 Task: Look for space in Dubno, Ukraine from 24th August, 2023 to 10th September, 2023 for 6 adults, 2 children in price range Rs.12000 to Rs.15000. Place can be entire place or shared room with 6 bedrooms having 6 beds and 6 bathrooms. Property type can be house, flat, guest house. Amenities needed are: wifi, TV, free parkinig on premises, gym, breakfast. Booking option can be shelf check-in. Required host language is English.
Action: Mouse moved to (449, 109)
Screenshot: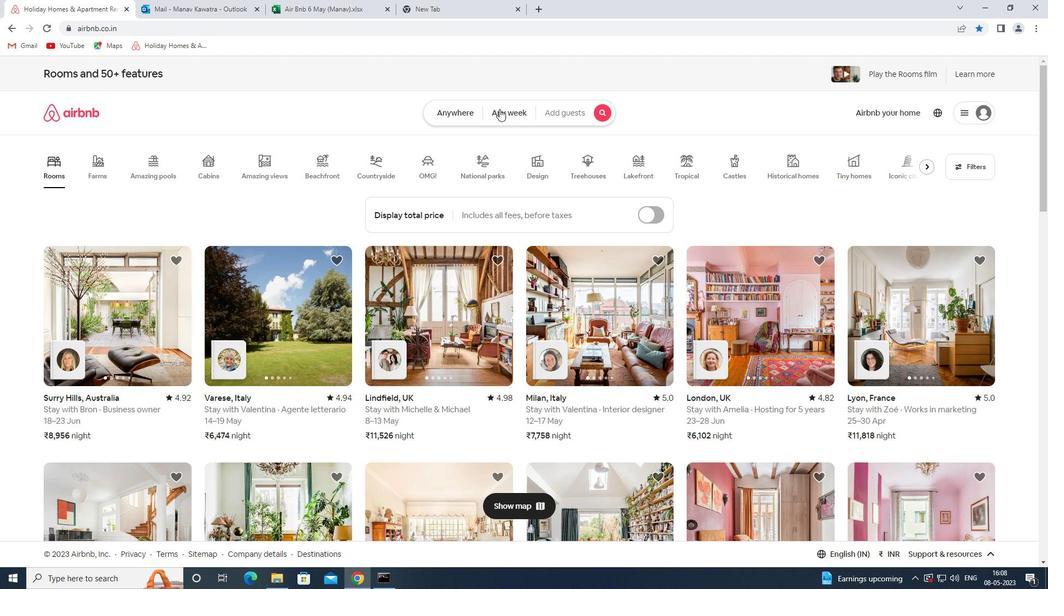
Action: Mouse pressed left at (449, 109)
Screenshot: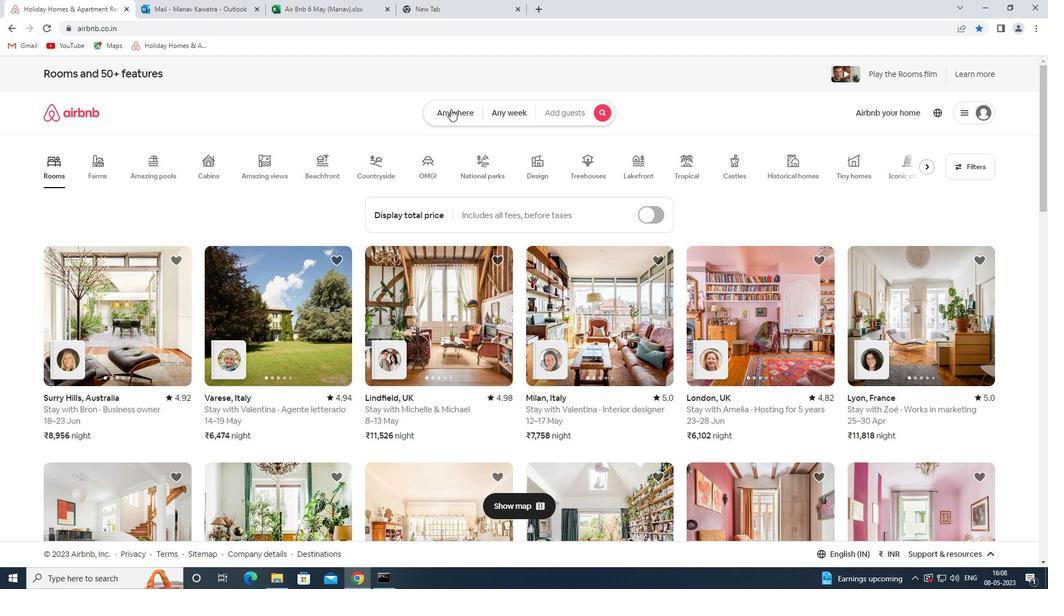 
Action: Mouse moved to (387, 165)
Screenshot: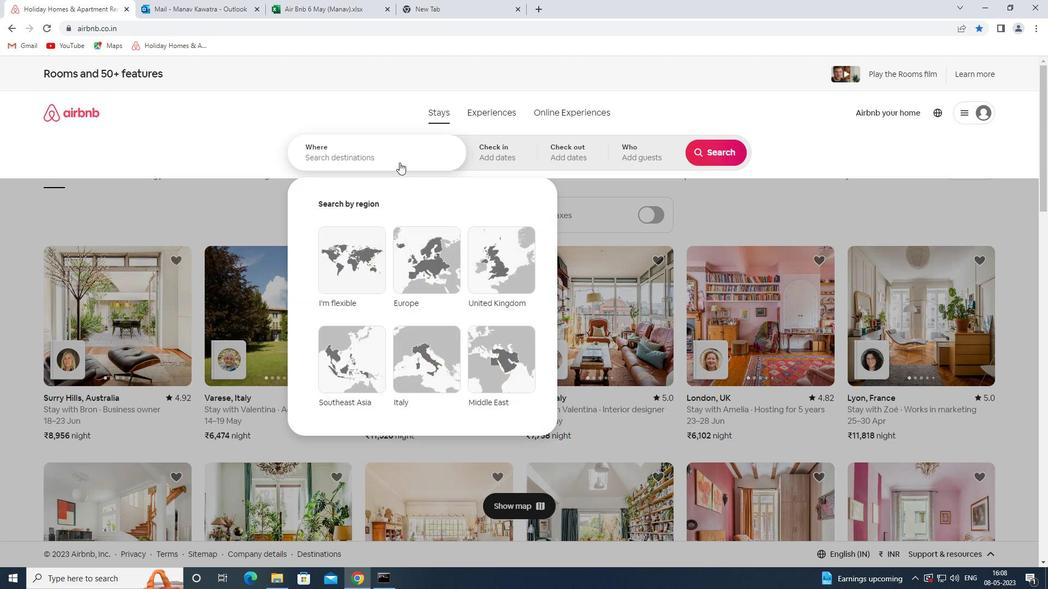
Action: Mouse pressed left at (387, 165)
Screenshot: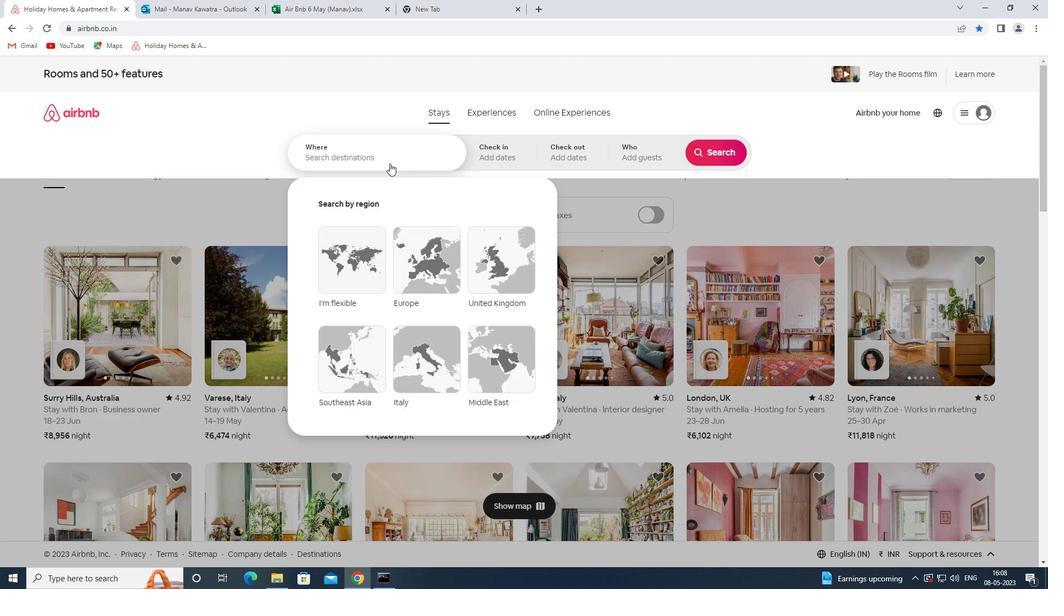 
Action: Mouse moved to (391, 158)
Screenshot: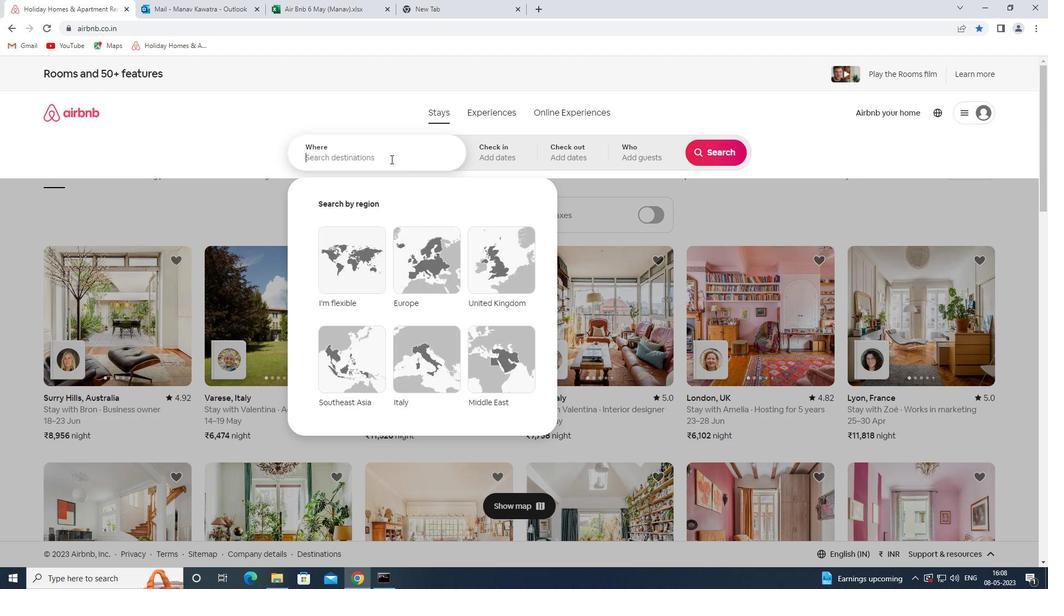 
Action: Mouse pressed left at (391, 158)
Screenshot: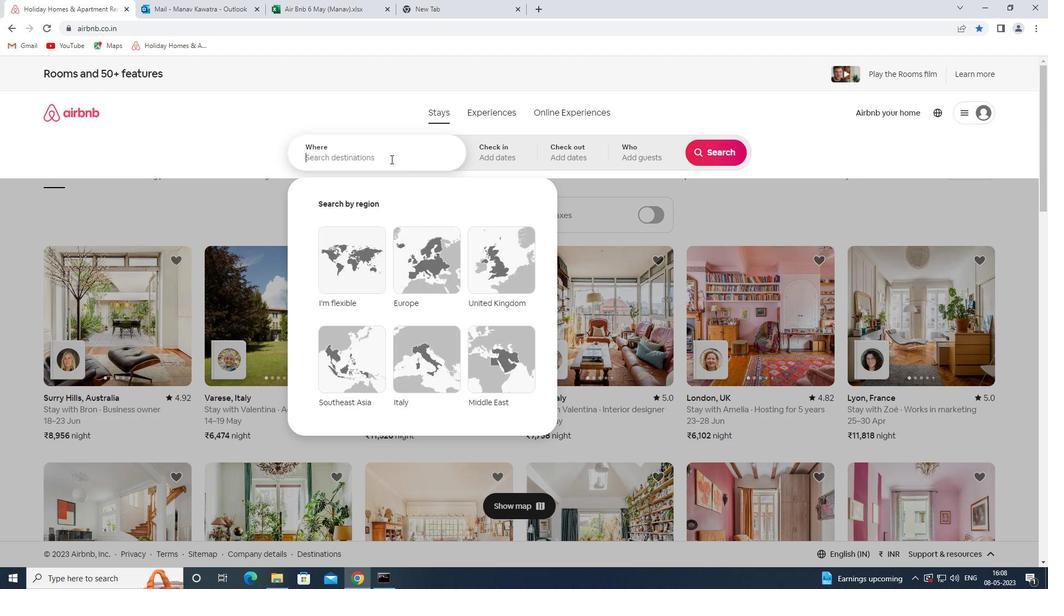 
Action: Key pressed <Key.shift><Key.shift><Key.shift><Key.shift><Key.shift><Key.shift><Key.shift><Key.shift><Key.shift><Key.shift><Key.shift><Key.shift><Key.shift><Key.shift><Key.shift><Key.shift><Key.shift><Key.shift><Key.shift><Key.shift>DUBNO<Key.space><Key.shift><Key.shift><Key.shift><Key.shift><Key.shift><Key.shift><Key.shift><Key.shift><Key.shift><Key.shift><Key.shift><Key.shift><Key.shift><Key.shift><Key.shift><Key.shift><Key.shift><Key.shift><Key.shift><Key.shift><Key.shift>URKRAINE<Key.space><Key.enter>
Screenshot: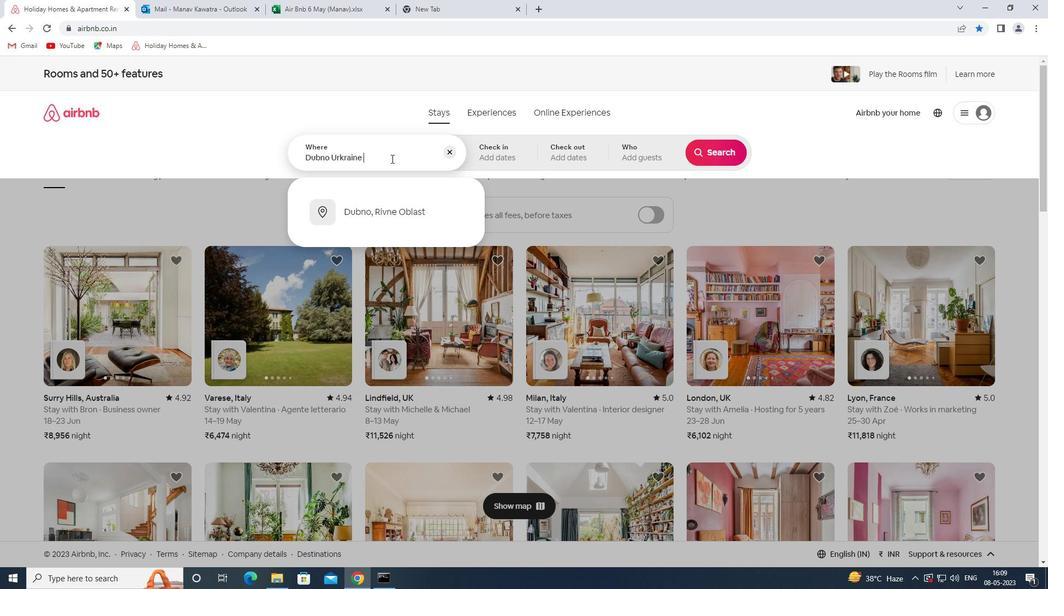 
Action: Mouse moved to (709, 239)
Screenshot: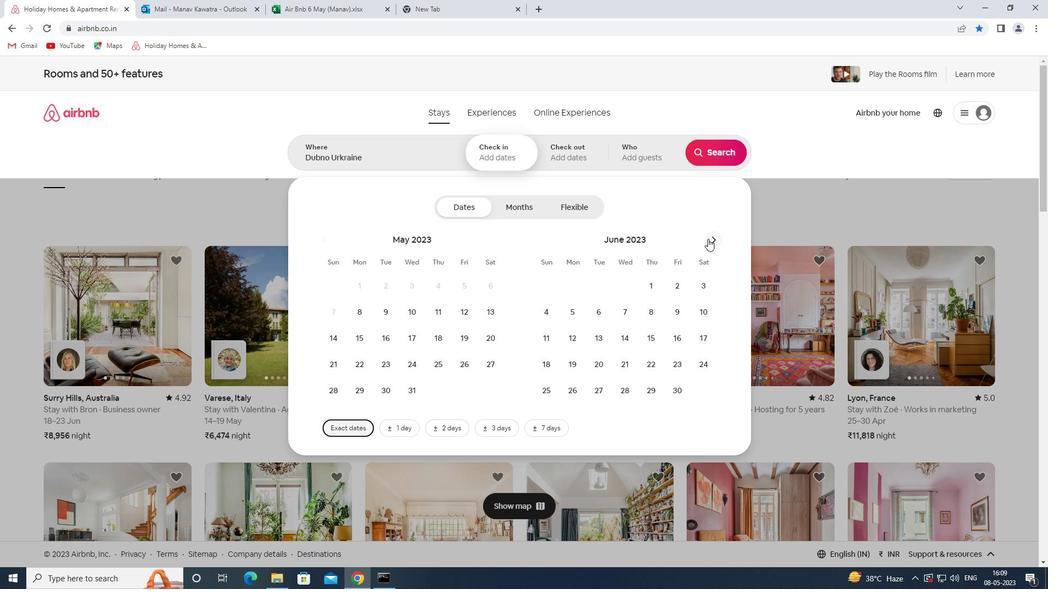 
Action: Mouse pressed left at (709, 239)
Screenshot: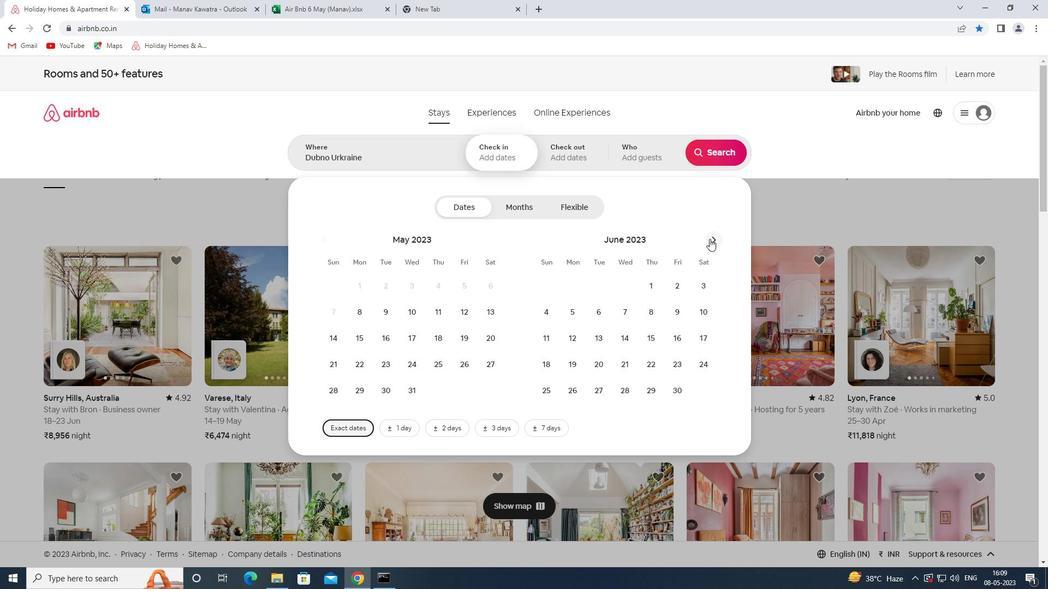 
Action: Mouse pressed left at (709, 239)
Screenshot: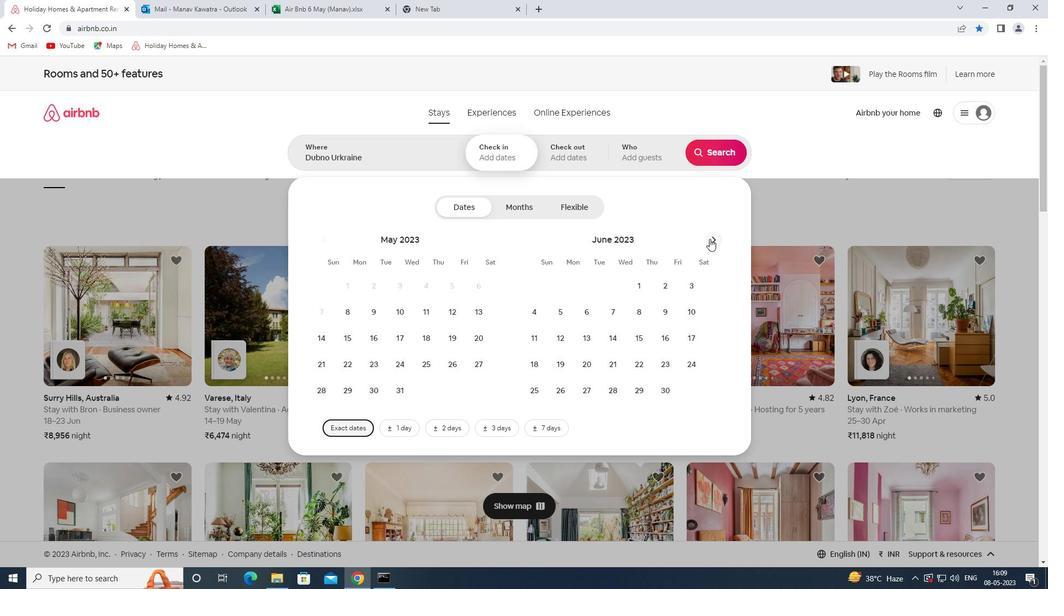 
Action: Mouse pressed left at (709, 239)
Screenshot: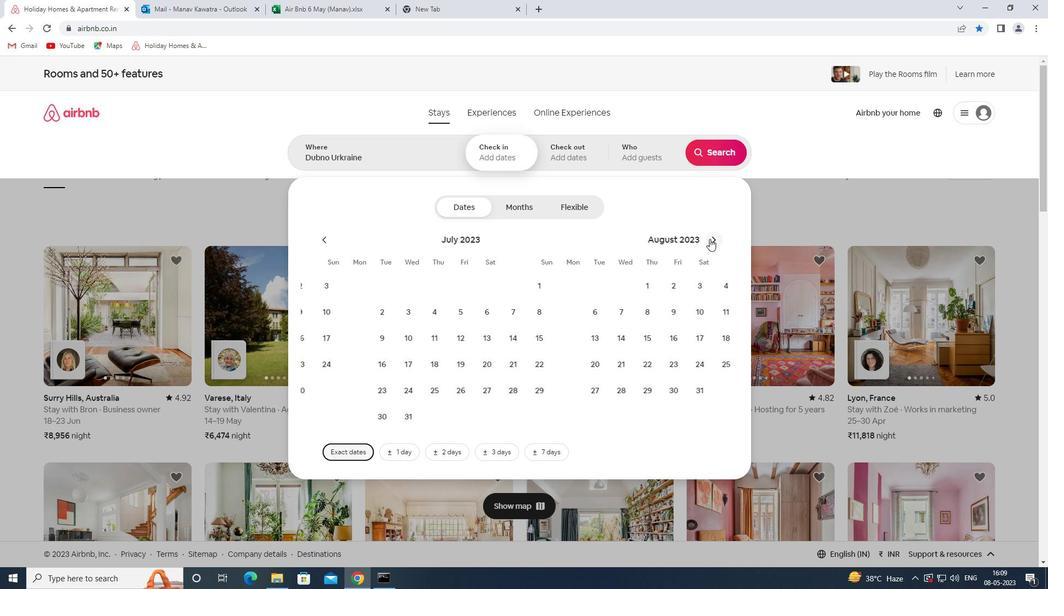 
Action: Mouse moved to (440, 364)
Screenshot: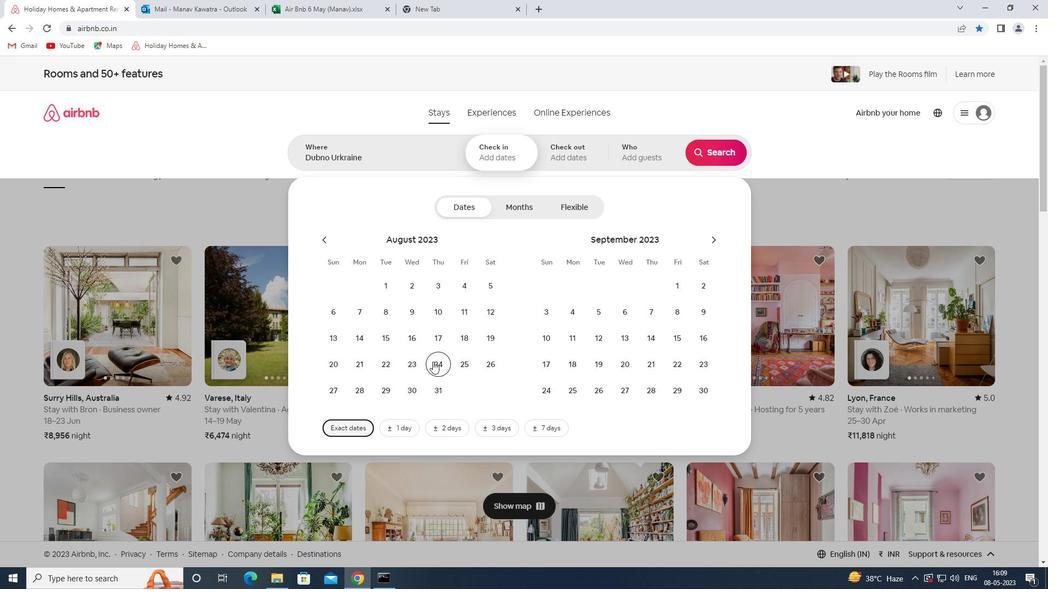 
Action: Mouse pressed left at (440, 364)
Screenshot: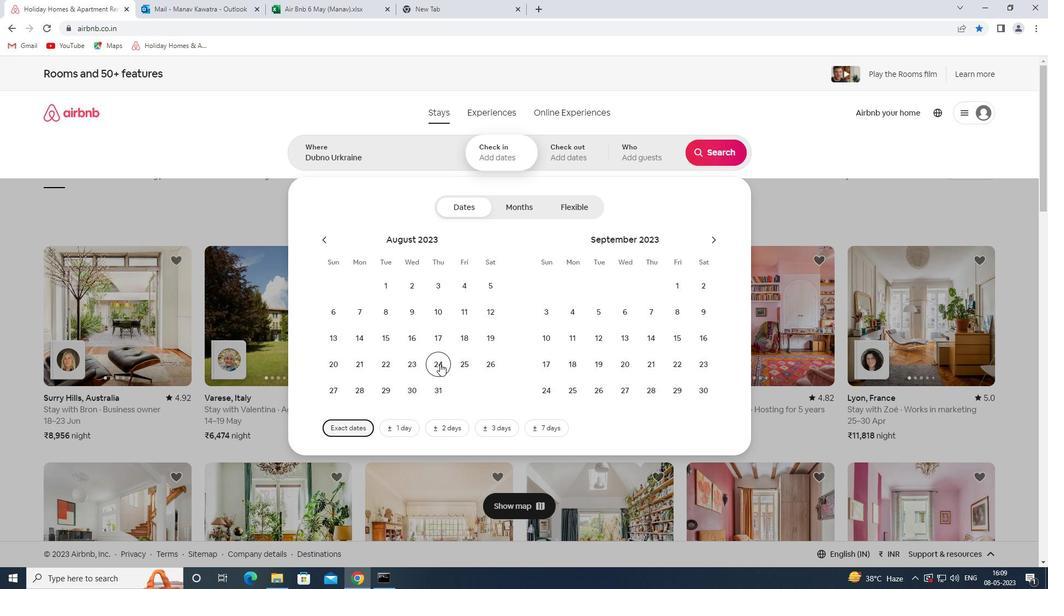 
Action: Mouse moved to (546, 342)
Screenshot: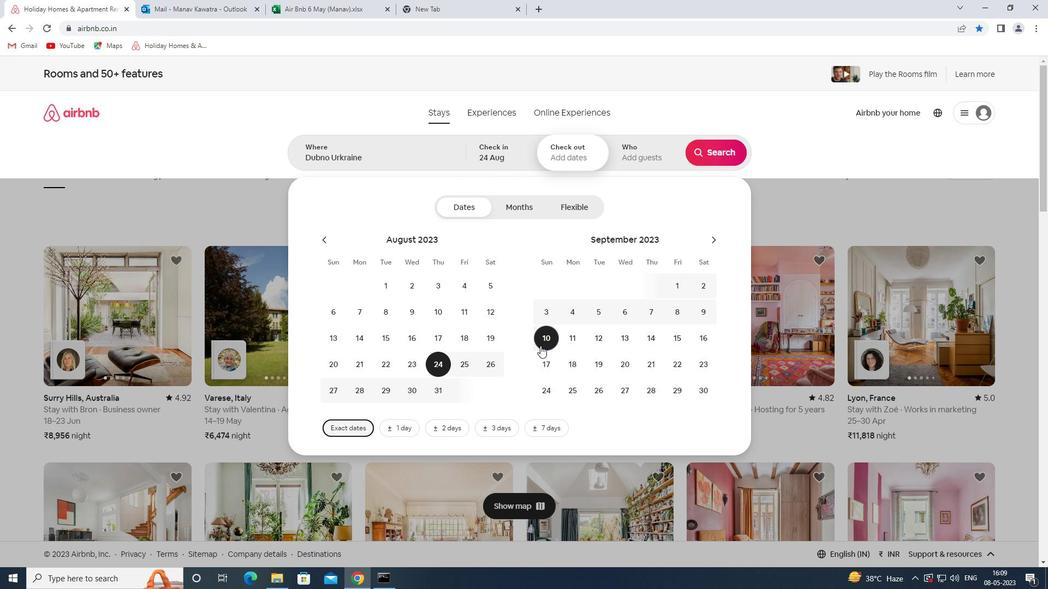 
Action: Mouse pressed left at (546, 342)
Screenshot: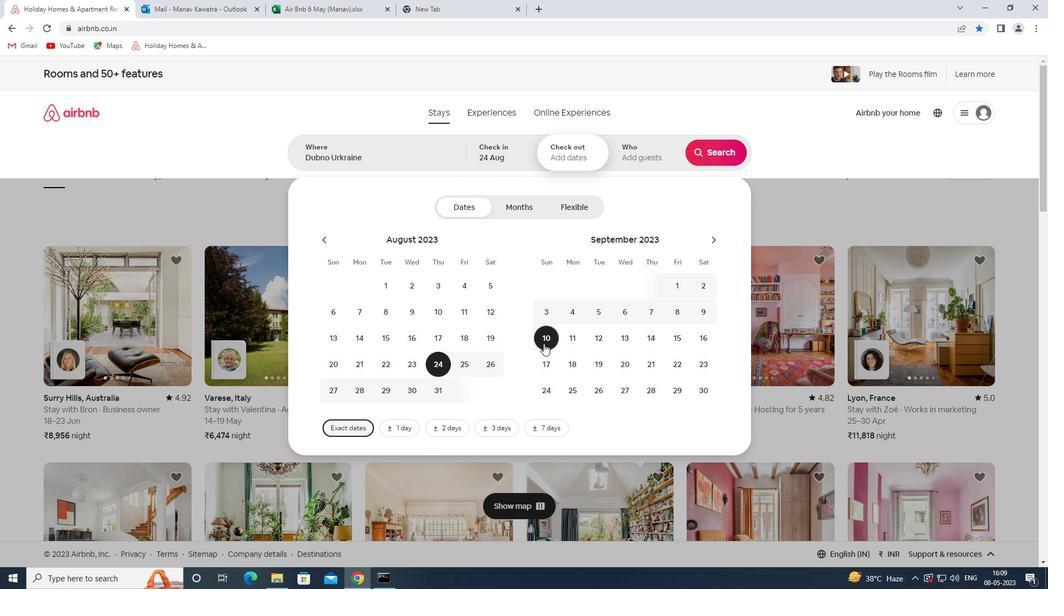 
Action: Mouse moved to (651, 170)
Screenshot: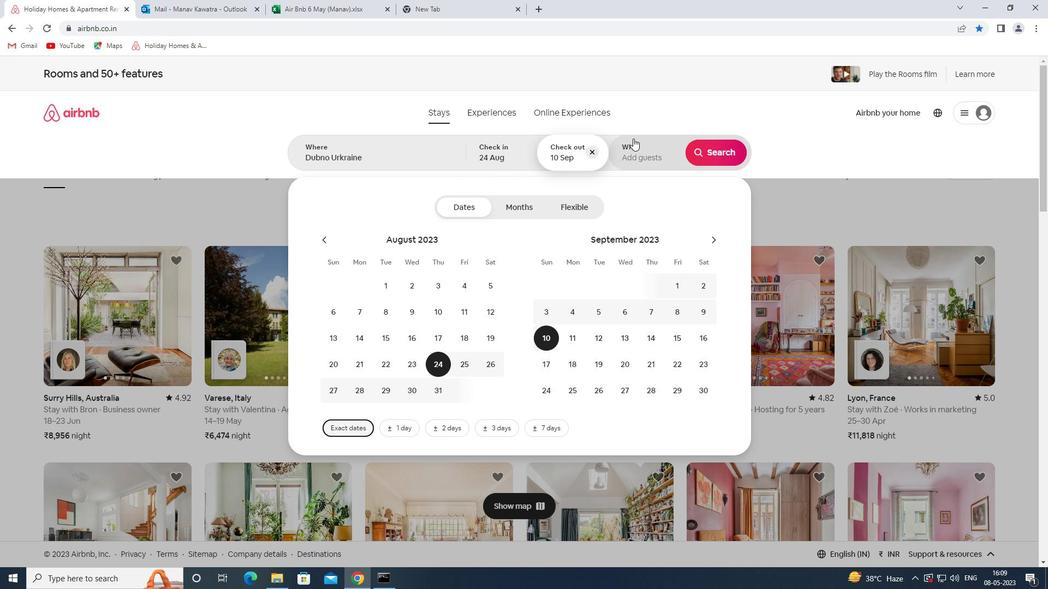 
Action: Mouse pressed left at (651, 170)
Screenshot: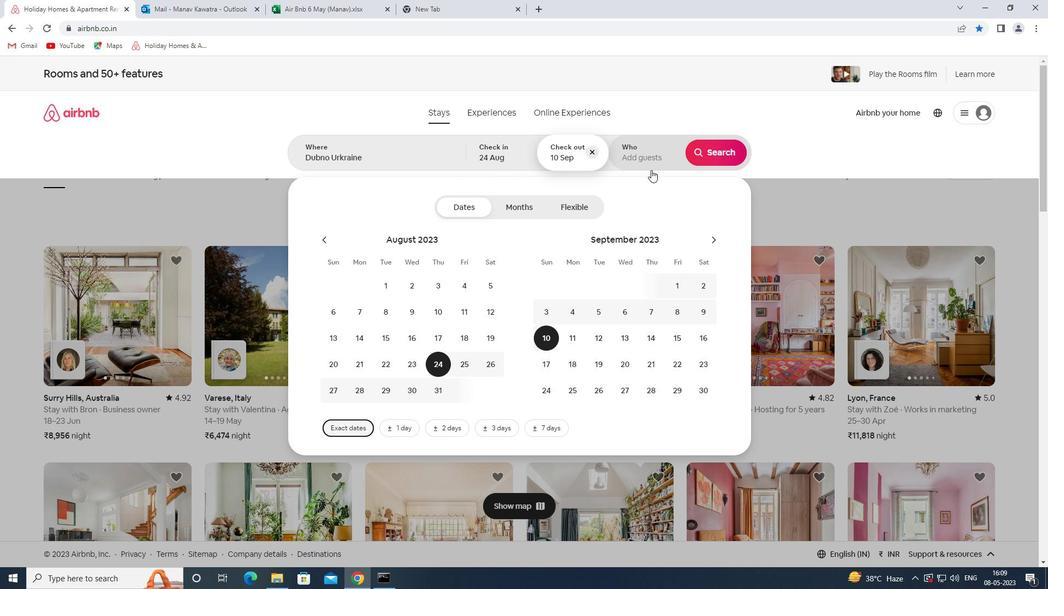 
Action: Mouse moved to (650, 164)
Screenshot: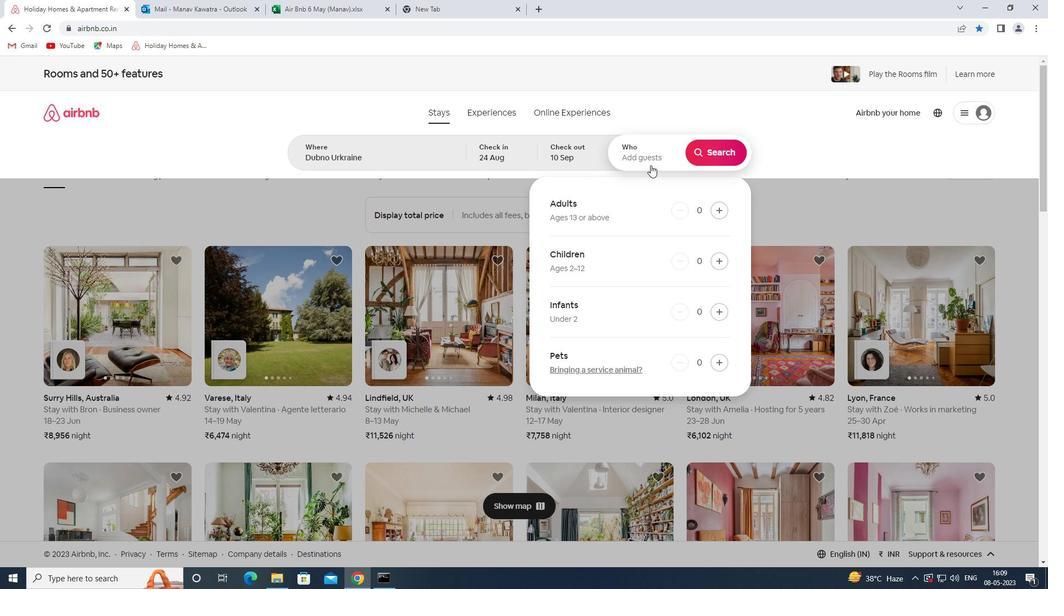 
Action: Mouse pressed left at (650, 164)
Screenshot: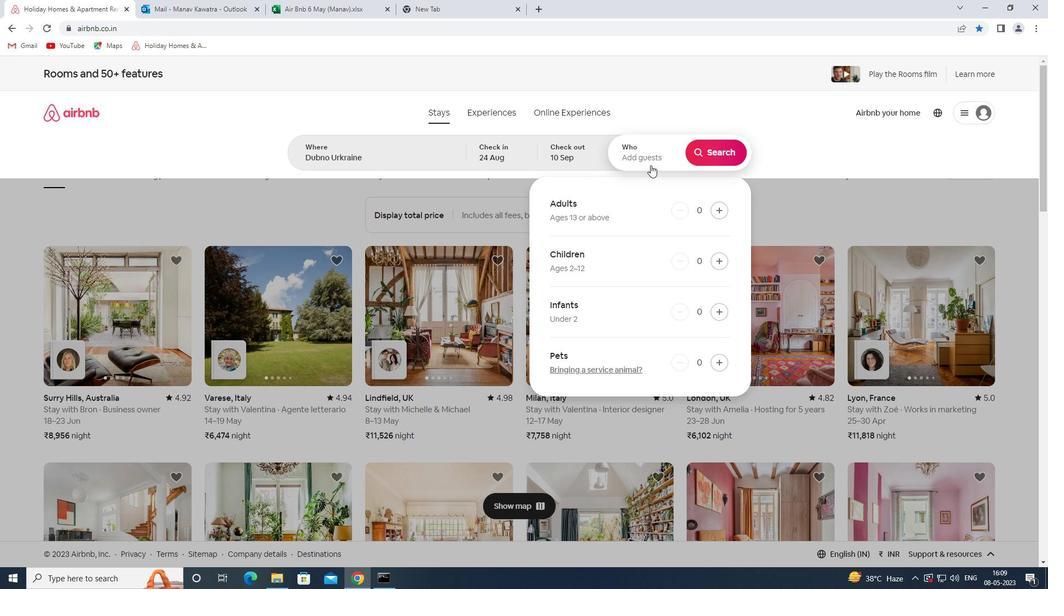 
Action: Mouse pressed left at (650, 164)
Screenshot: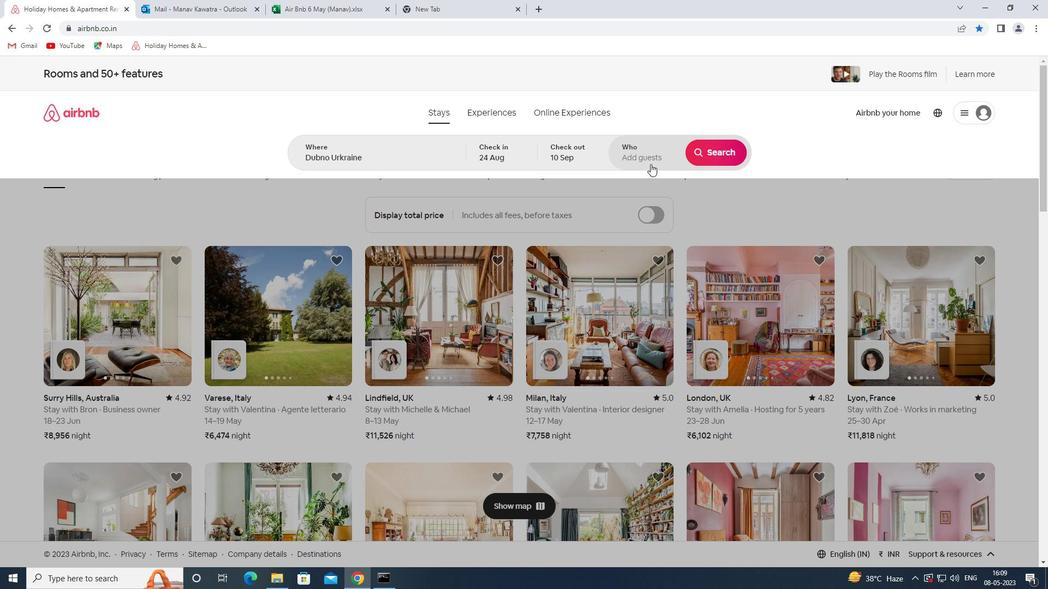 
Action: Mouse moved to (722, 212)
Screenshot: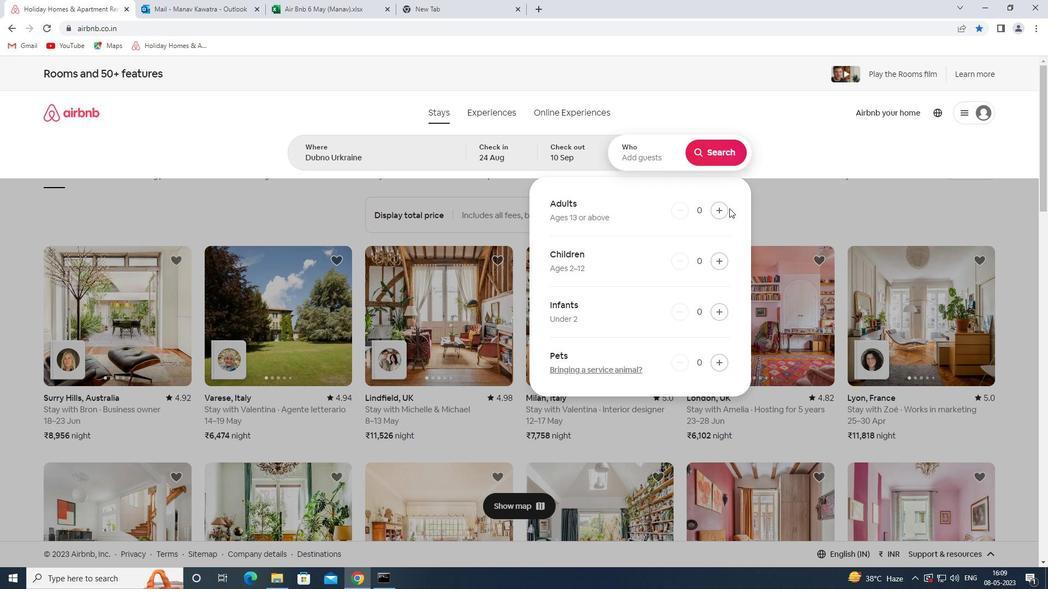 
Action: Mouse pressed left at (722, 212)
Screenshot: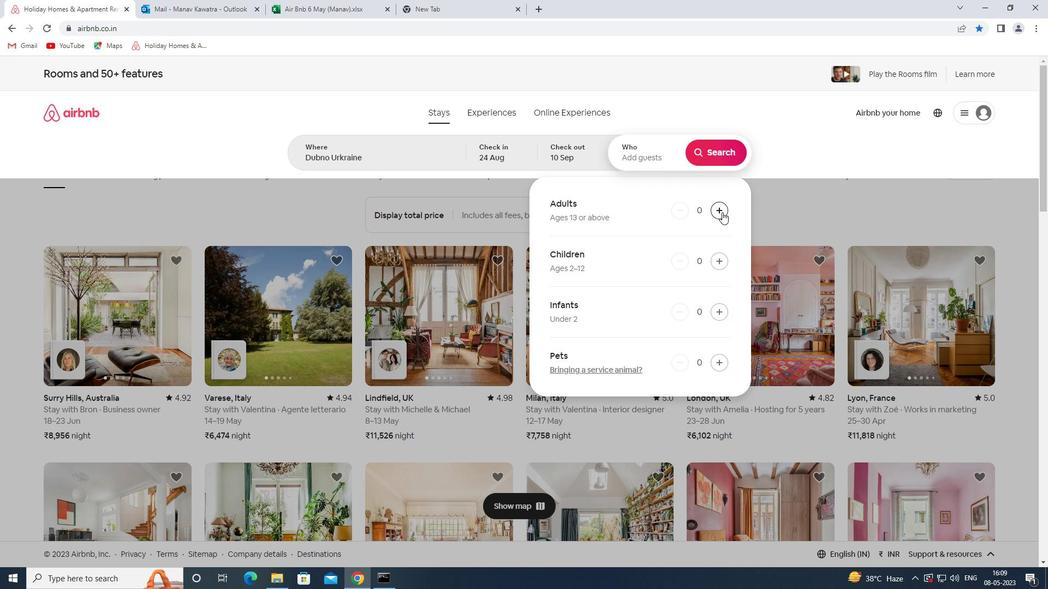 
Action: Mouse pressed left at (722, 212)
Screenshot: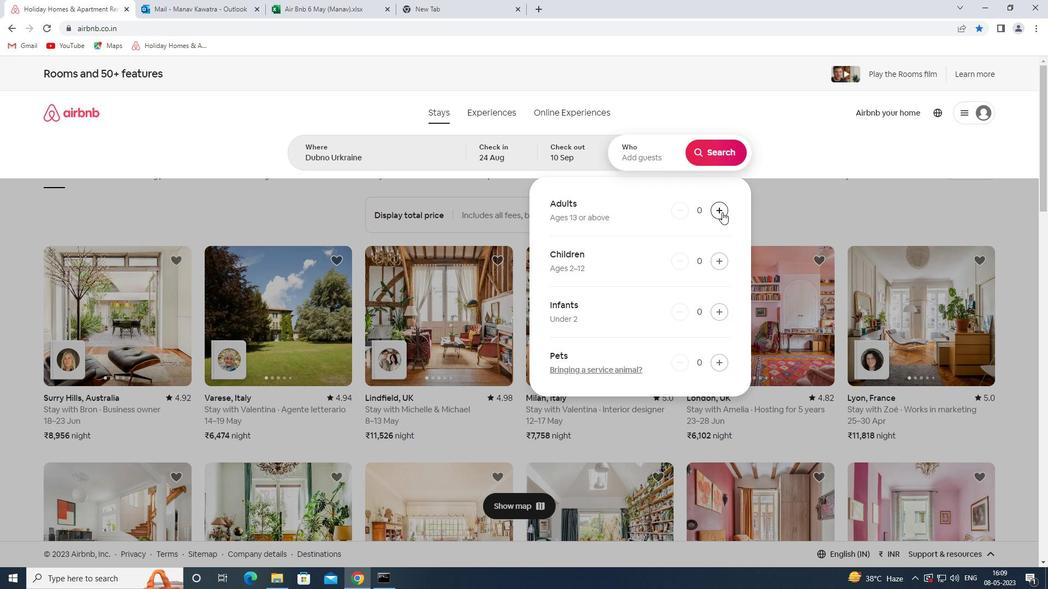 
Action: Mouse pressed left at (722, 212)
Screenshot: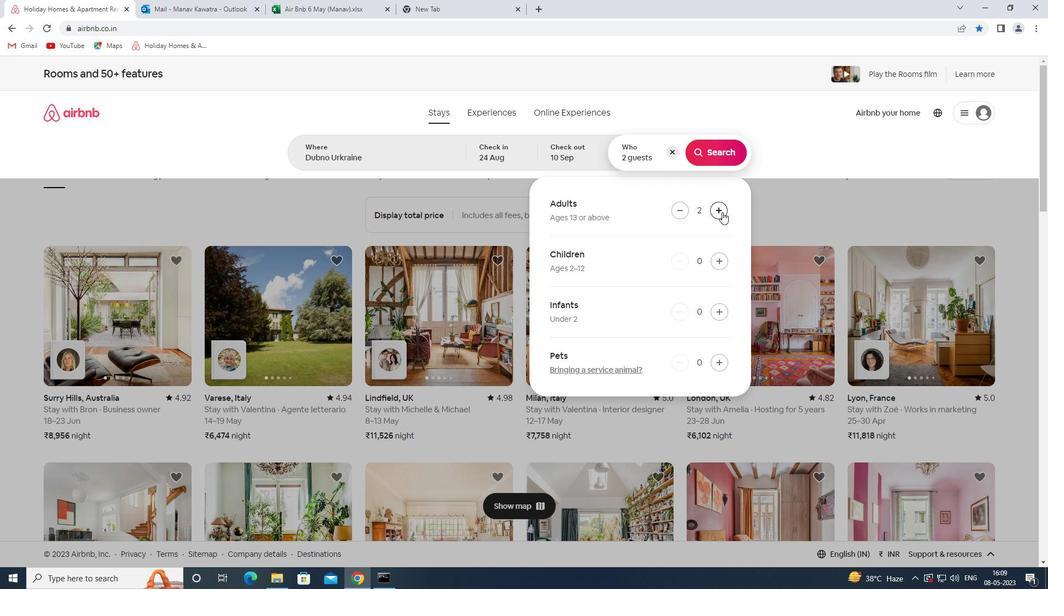 
Action: Mouse pressed left at (722, 212)
Screenshot: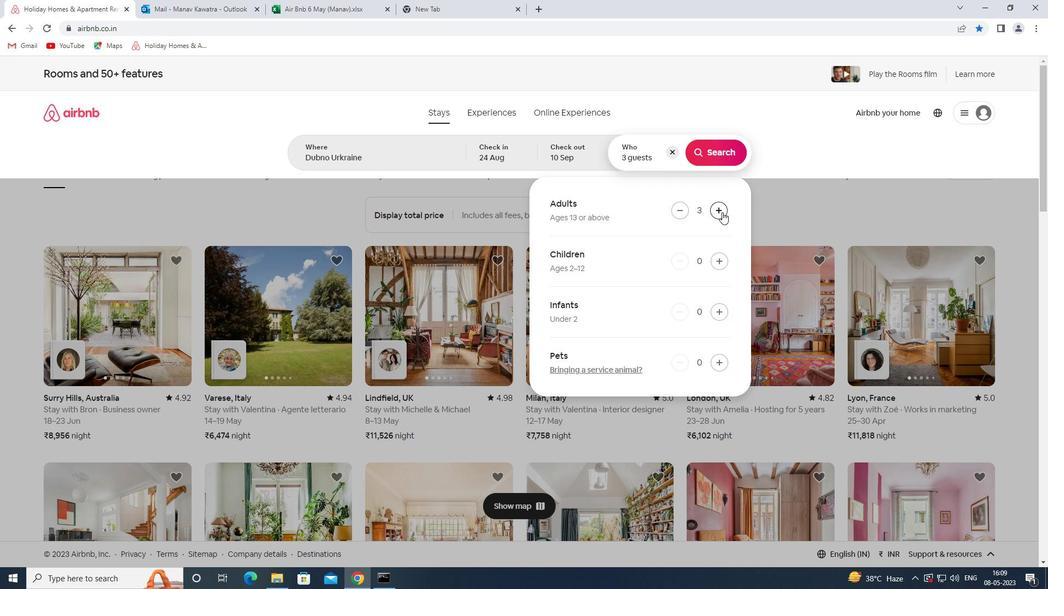 
Action: Mouse pressed left at (722, 212)
Screenshot: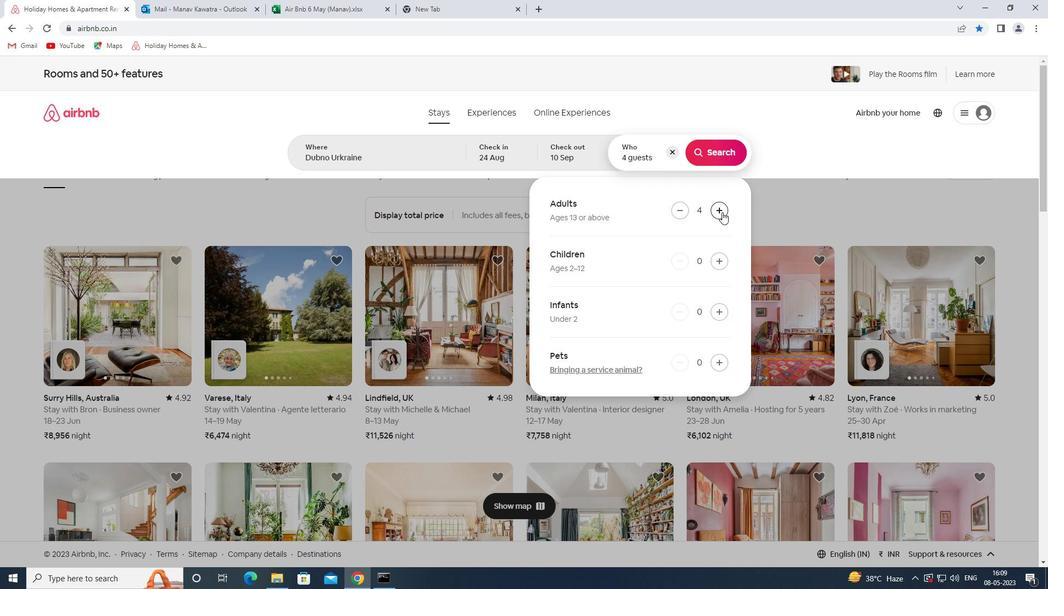 
Action: Mouse pressed left at (722, 212)
Screenshot: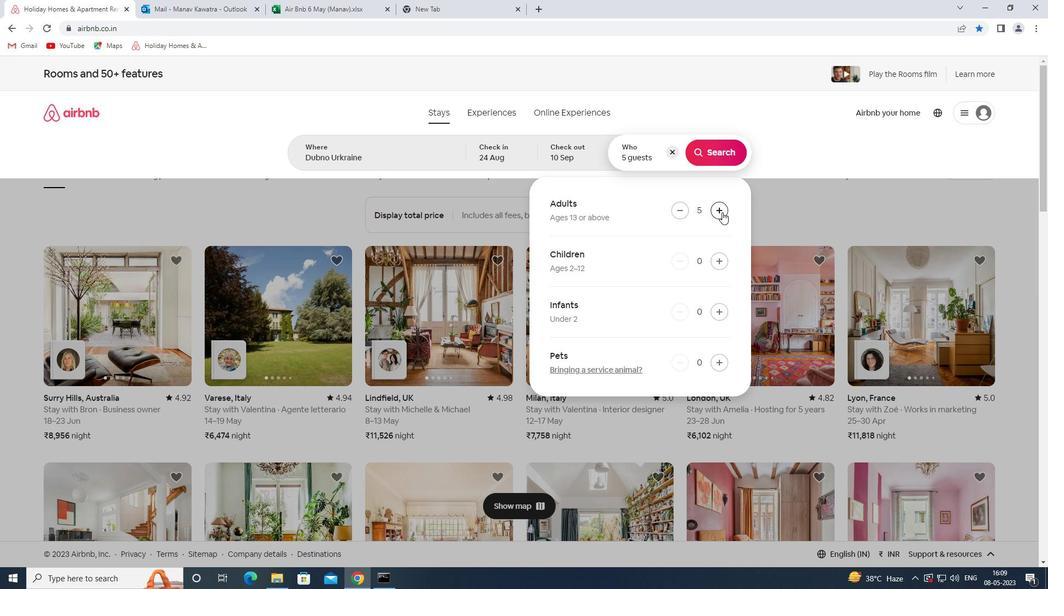 
Action: Mouse moved to (723, 256)
Screenshot: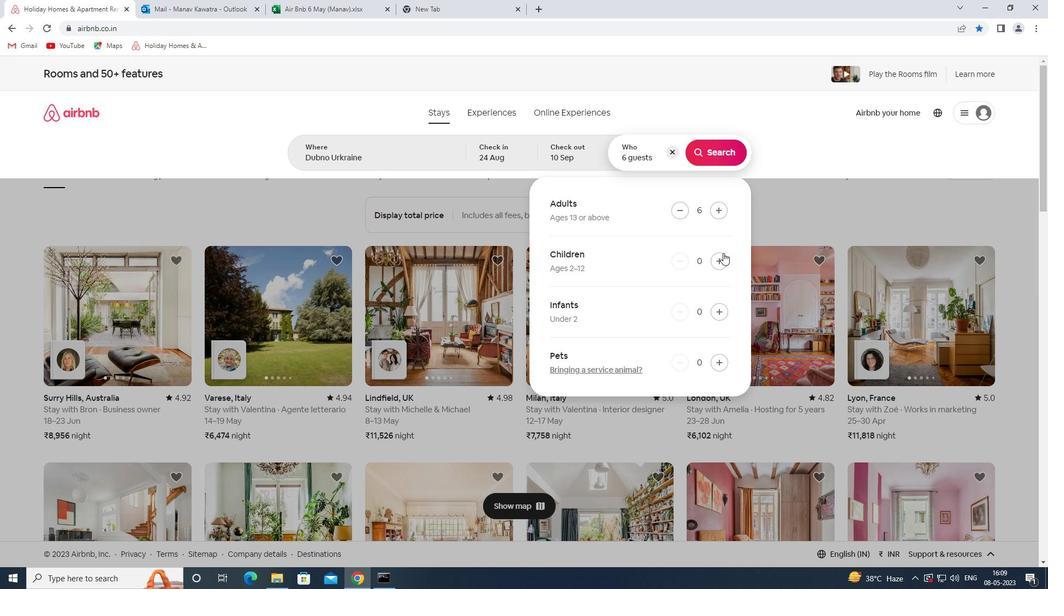 
Action: Mouse pressed left at (723, 256)
Screenshot: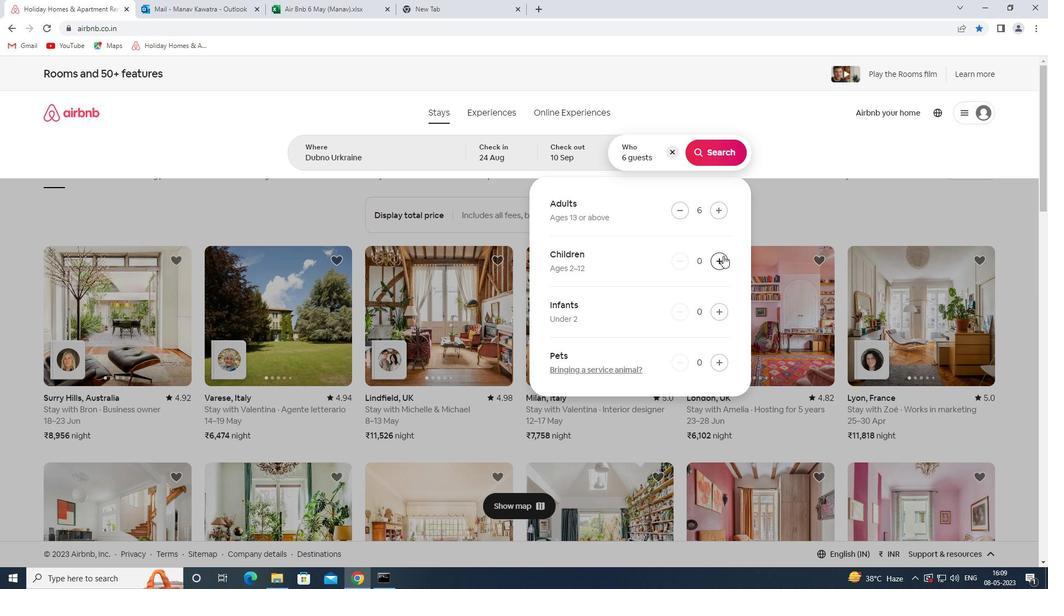 
Action: Mouse pressed left at (723, 256)
Screenshot: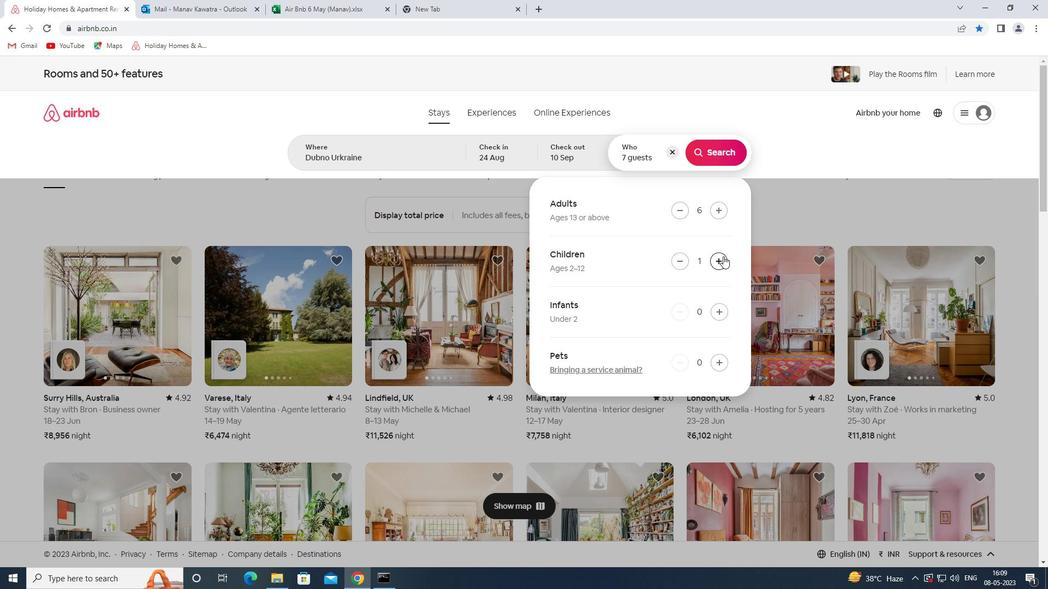 
Action: Mouse moved to (725, 156)
Screenshot: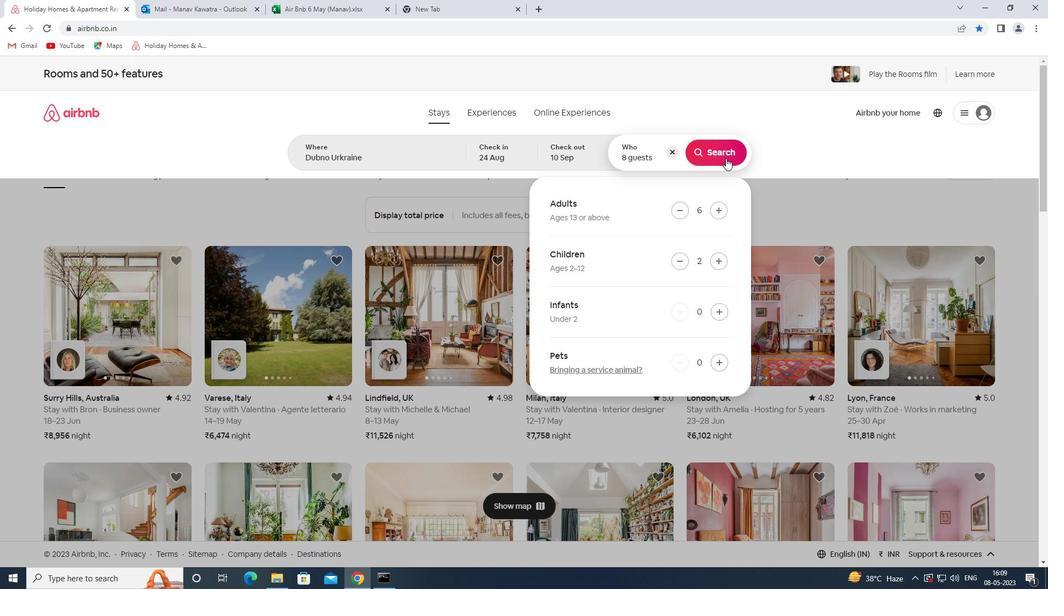 
Action: Mouse pressed left at (725, 156)
Screenshot: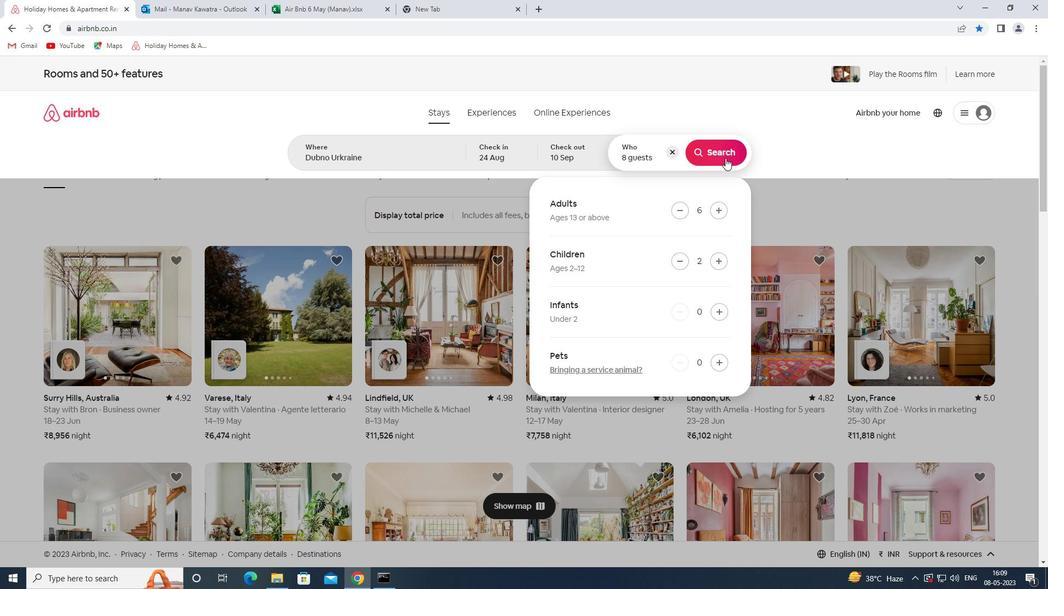 
Action: Mouse moved to (1008, 119)
Screenshot: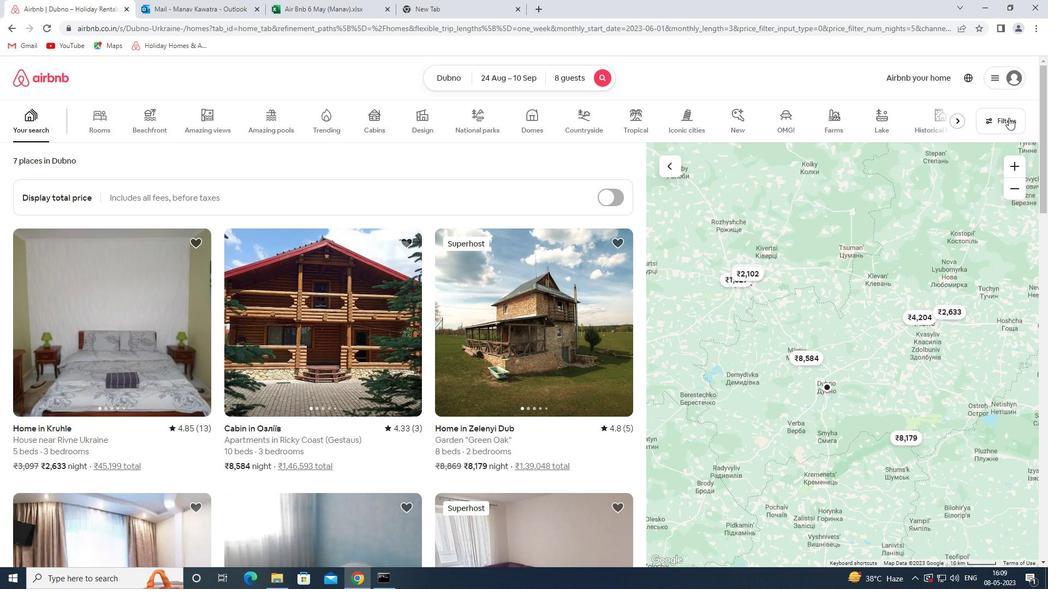 
Action: Mouse pressed left at (1008, 119)
Screenshot: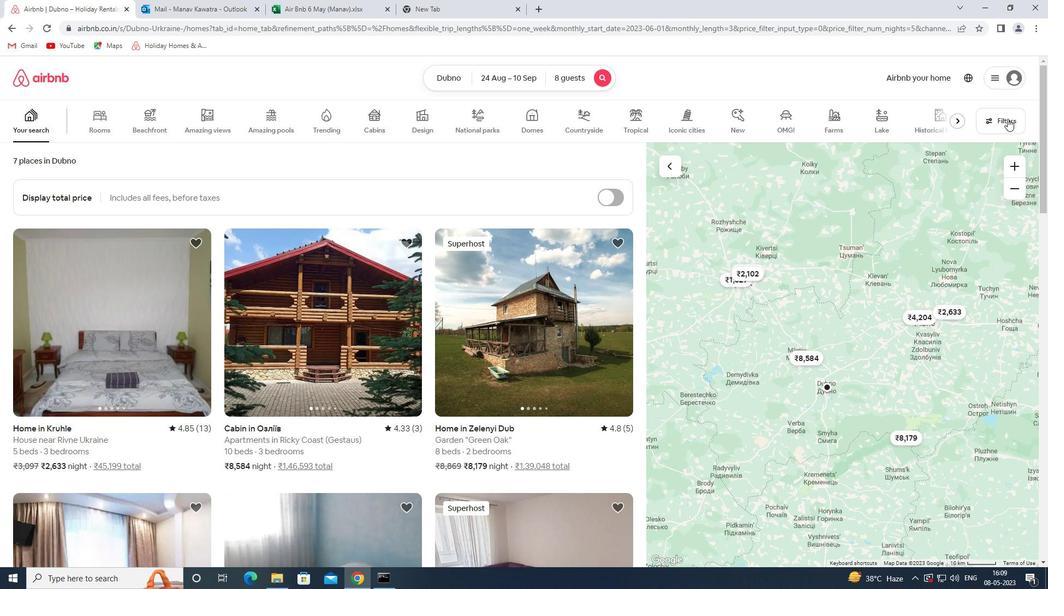 
Action: Mouse moved to (394, 391)
Screenshot: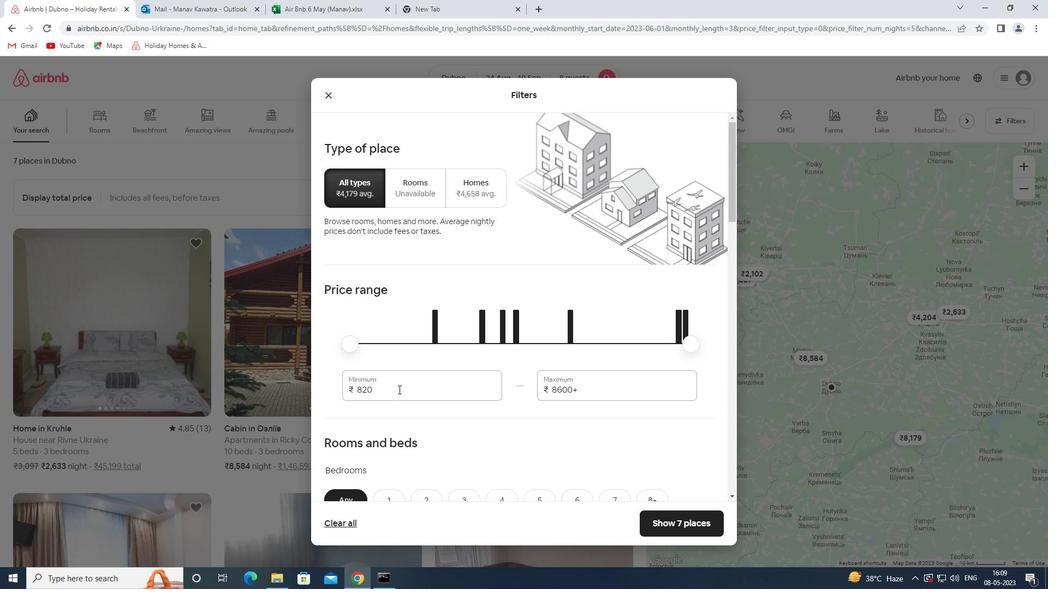 
Action: Mouse pressed left at (394, 391)
Screenshot: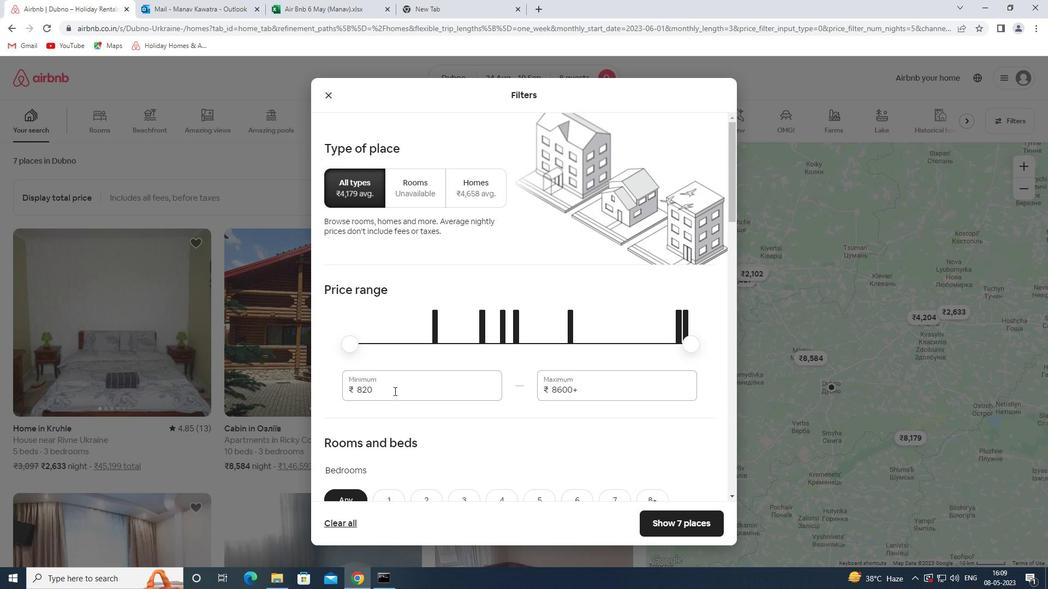 
Action: Mouse pressed left at (394, 391)
Screenshot: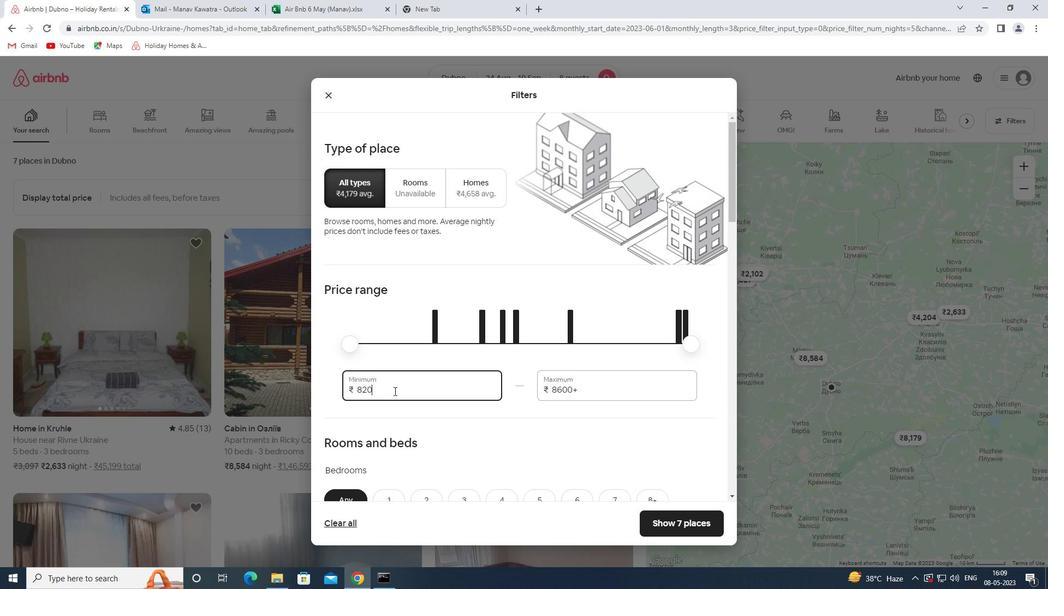 
Action: Mouse moved to (396, 391)
Screenshot: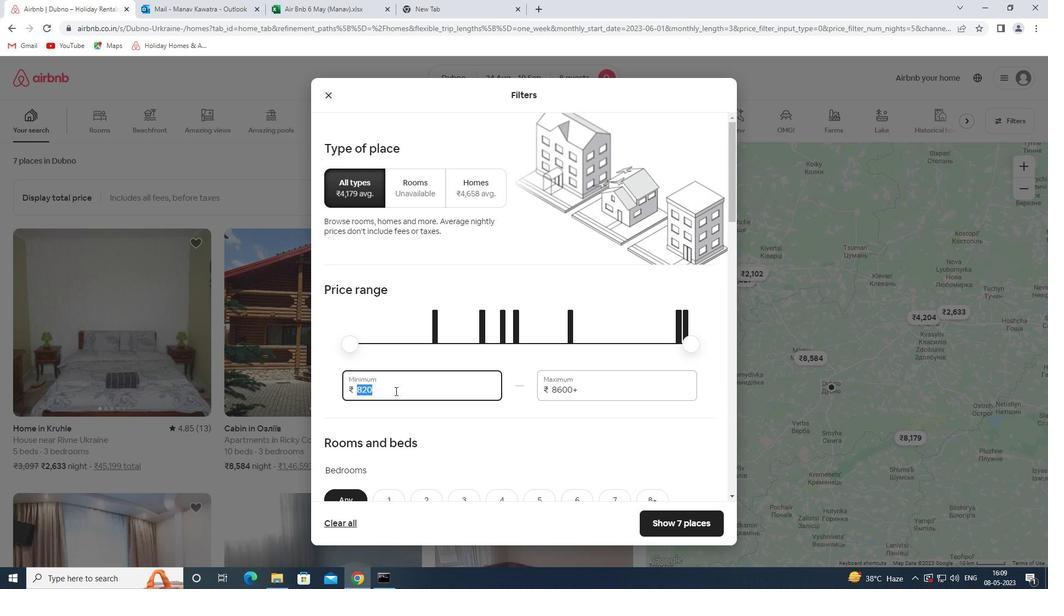 
Action: Key pressed 12000<Key.tab>15000
Screenshot: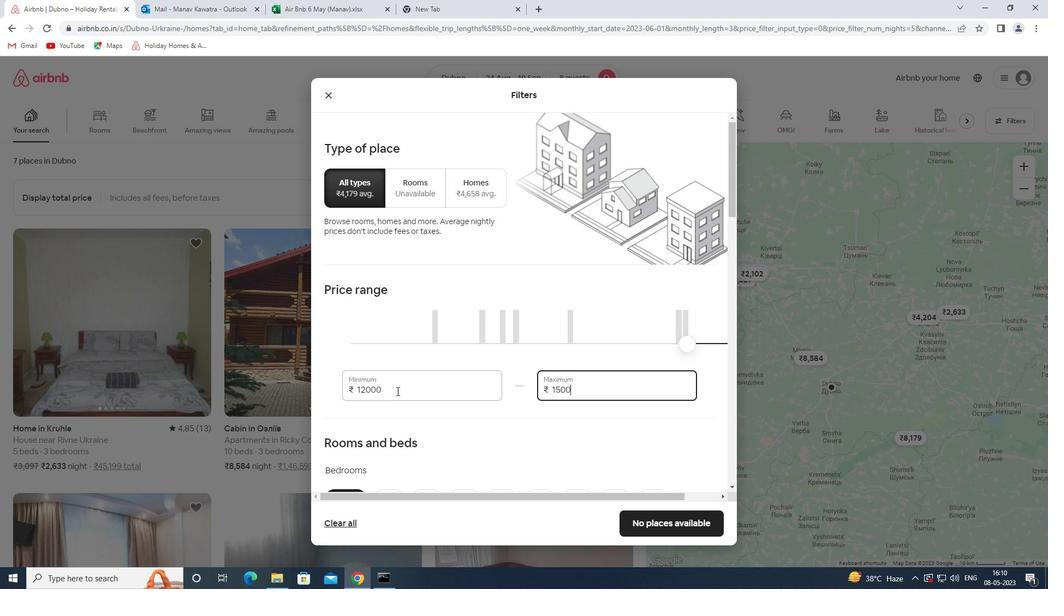 
Action: Mouse scrolled (396, 390) with delta (0, 0)
Screenshot: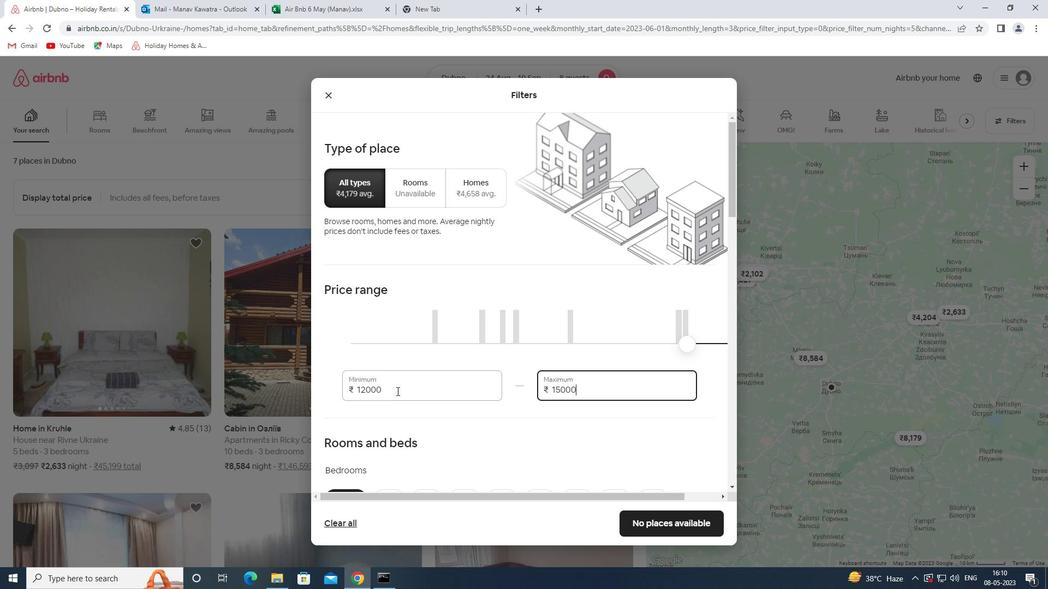 
Action: Mouse scrolled (396, 390) with delta (0, 0)
Screenshot: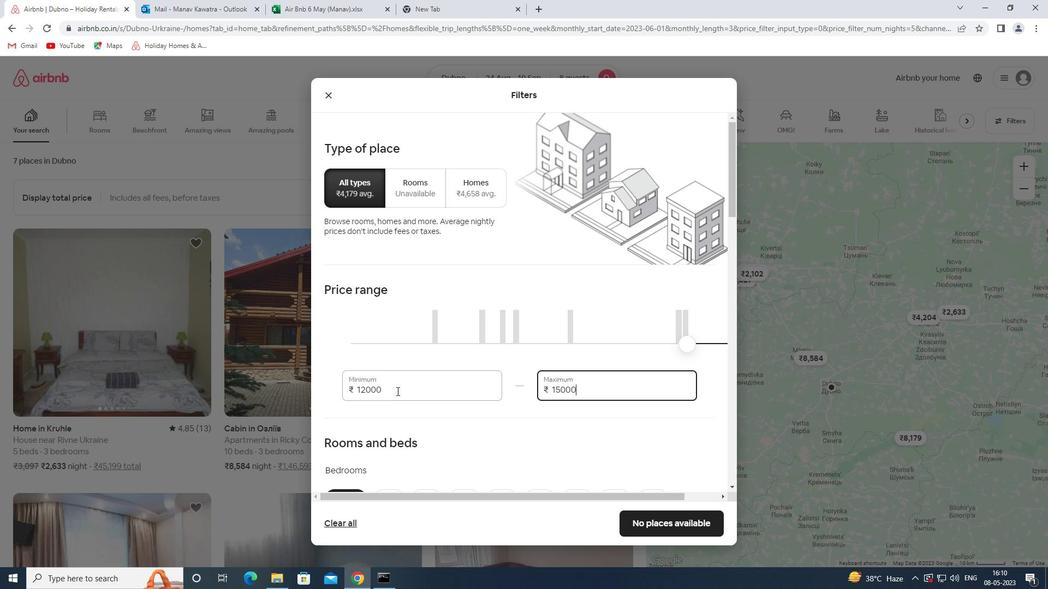 
Action: Mouse scrolled (396, 390) with delta (0, 0)
Screenshot: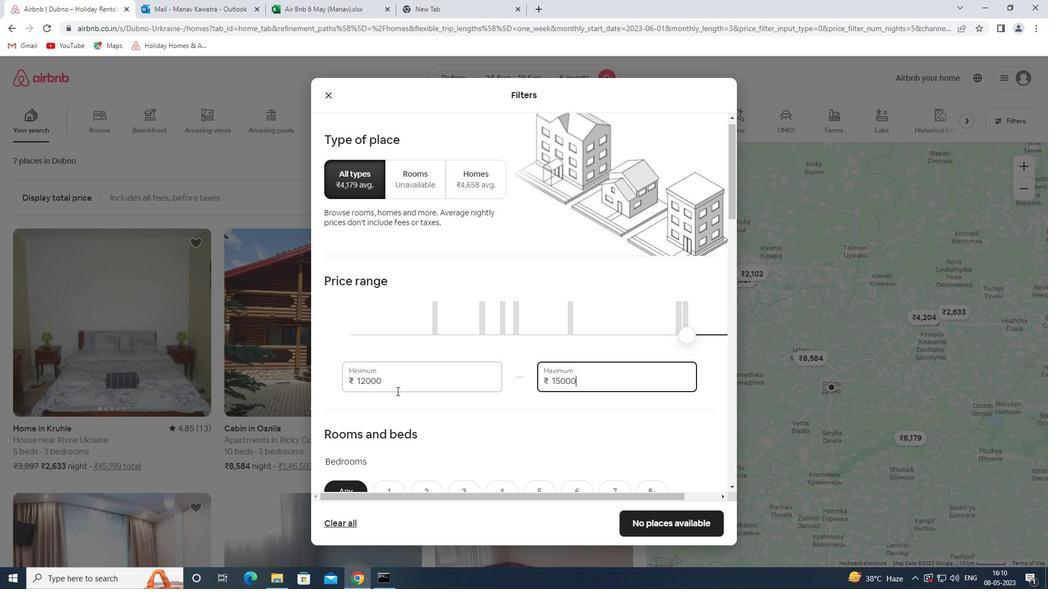 
Action: Mouse moved to (470, 368)
Screenshot: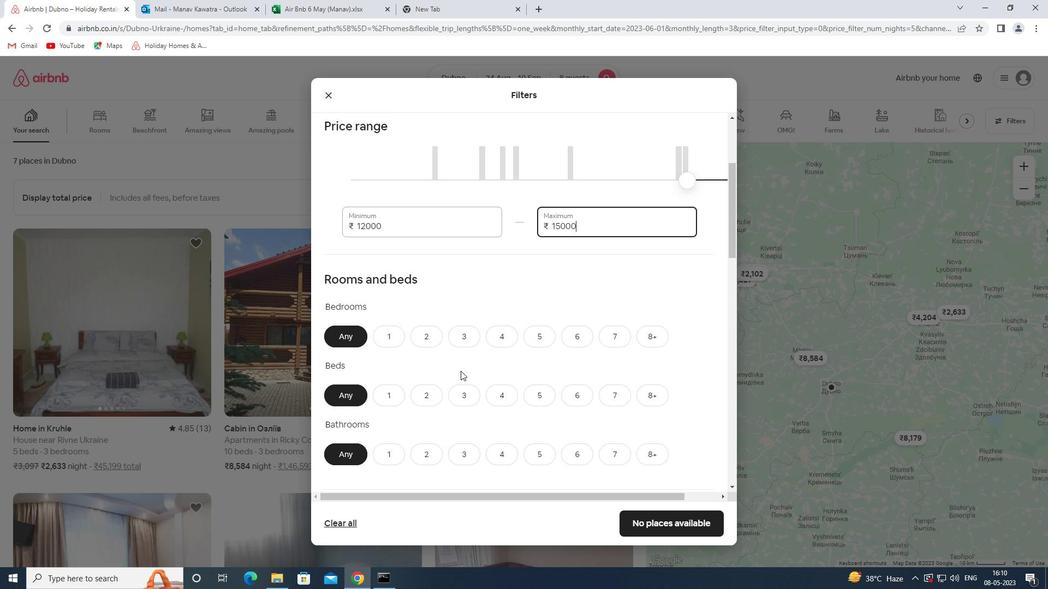 
Action: Mouse scrolled (470, 368) with delta (0, 0)
Screenshot: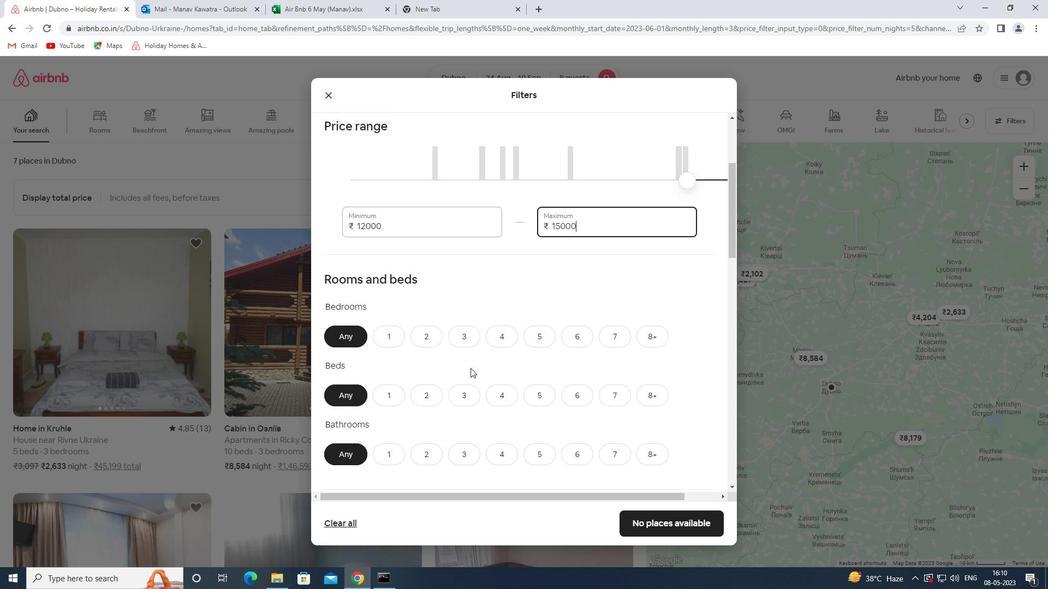 
Action: Mouse scrolled (470, 368) with delta (0, 0)
Screenshot: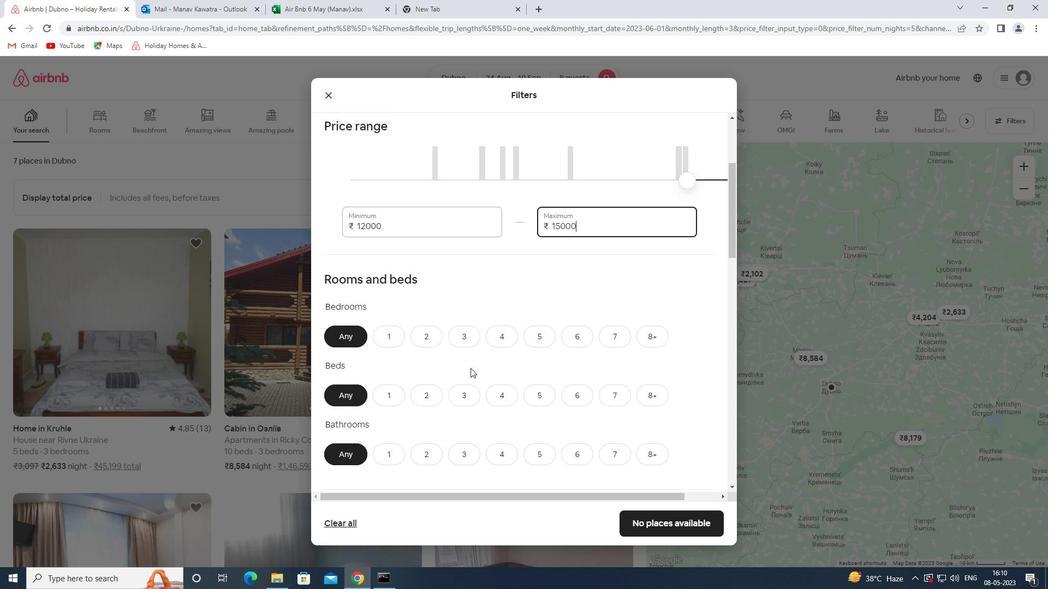 
Action: Mouse scrolled (470, 368) with delta (0, 0)
Screenshot: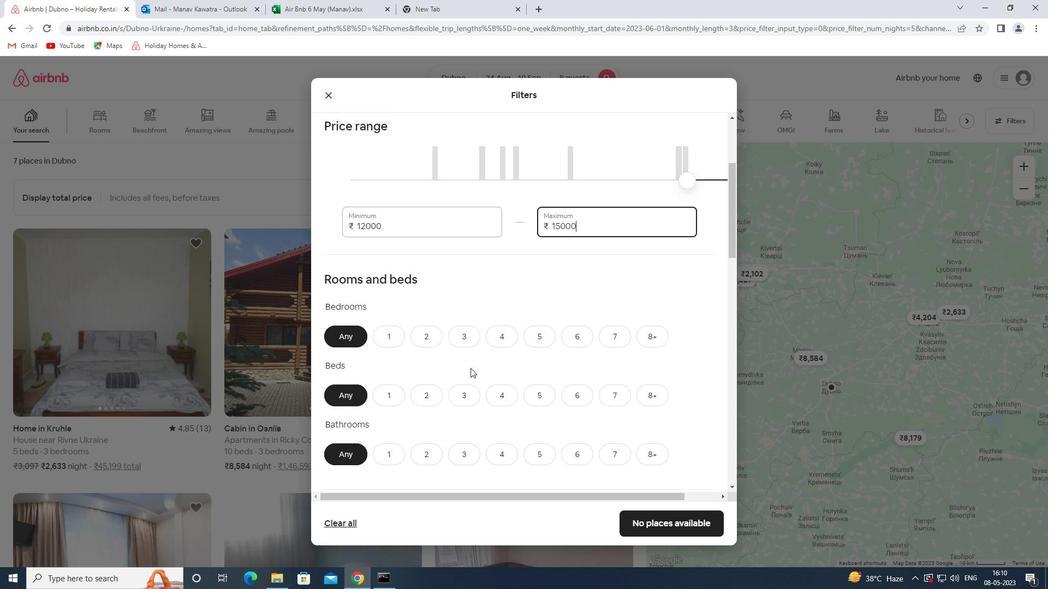 
Action: Mouse moved to (572, 172)
Screenshot: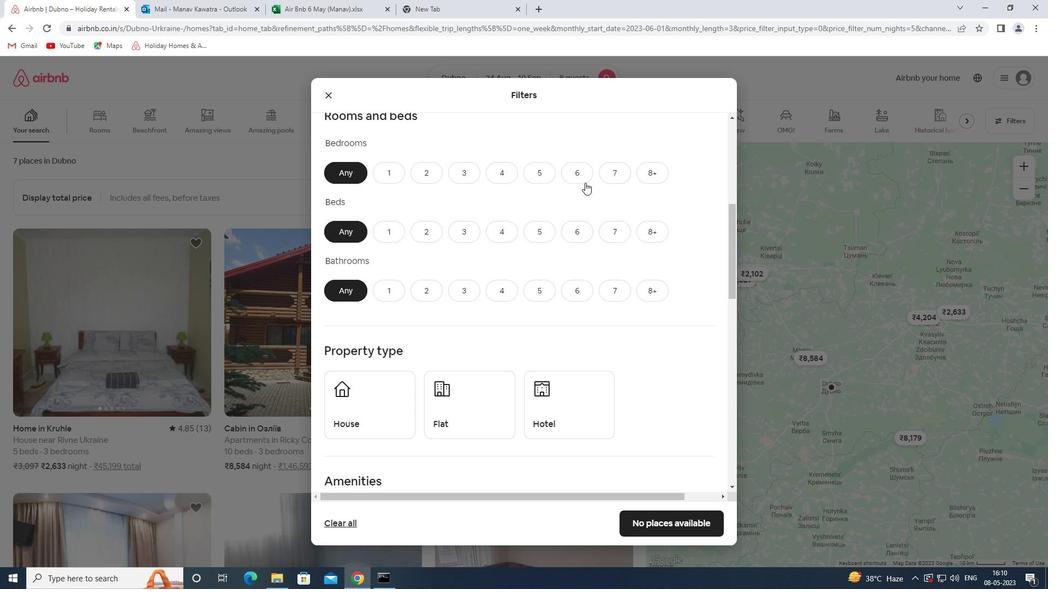 
Action: Mouse pressed left at (572, 172)
Screenshot: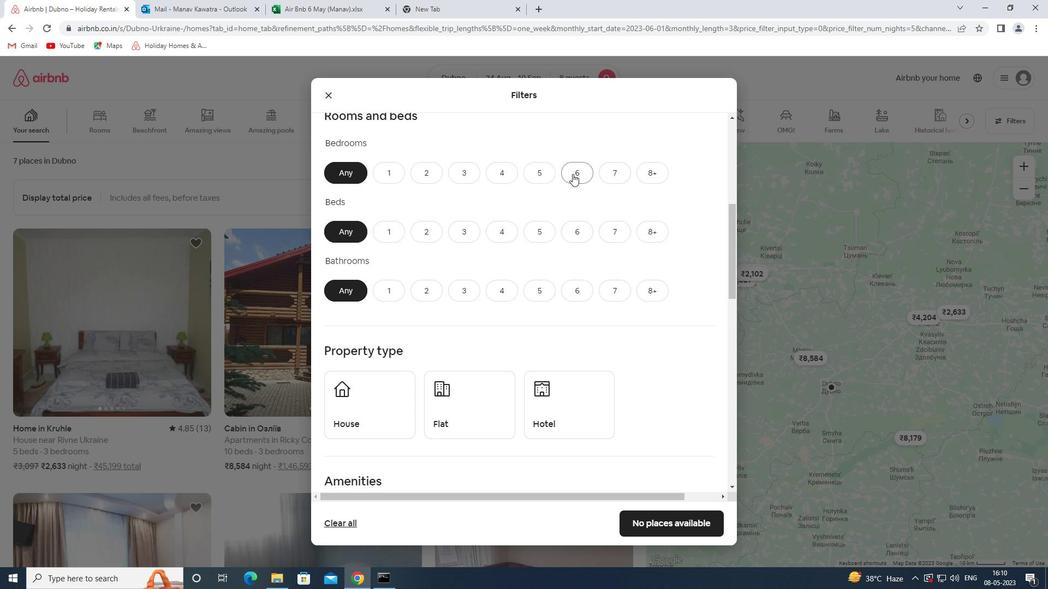 
Action: Mouse moved to (577, 235)
Screenshot: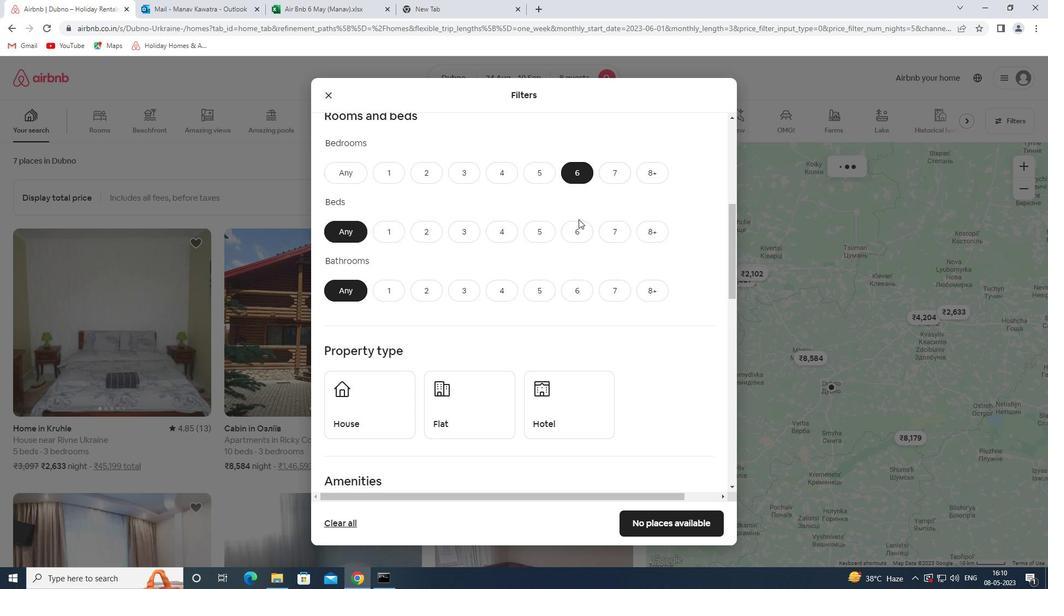 
Action: Mouse pressed left at (577, 235)
Screenshot: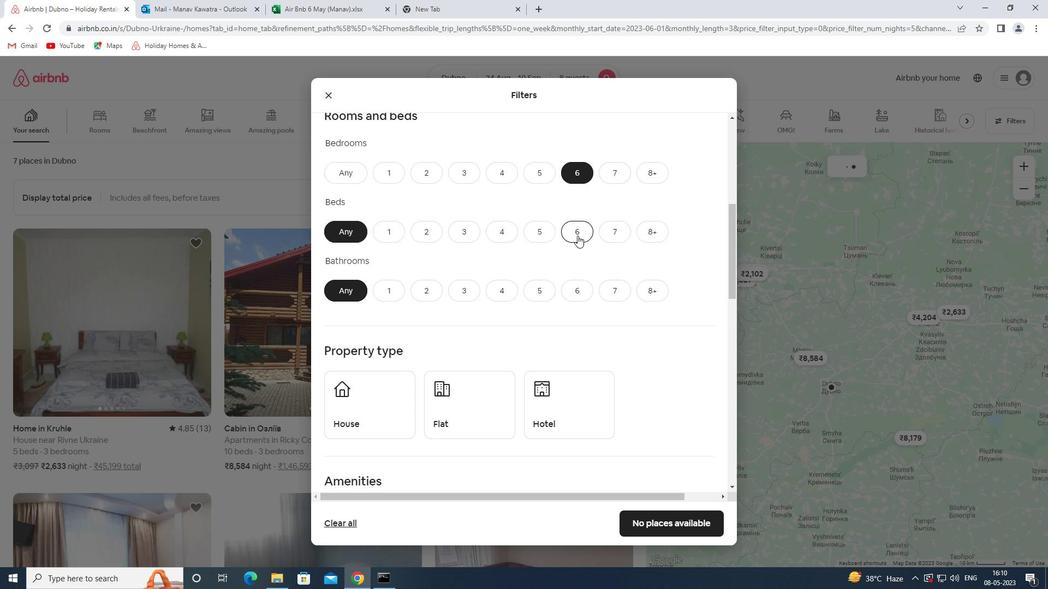 
Action: Mouse moved to (579, 291)
Screenshot: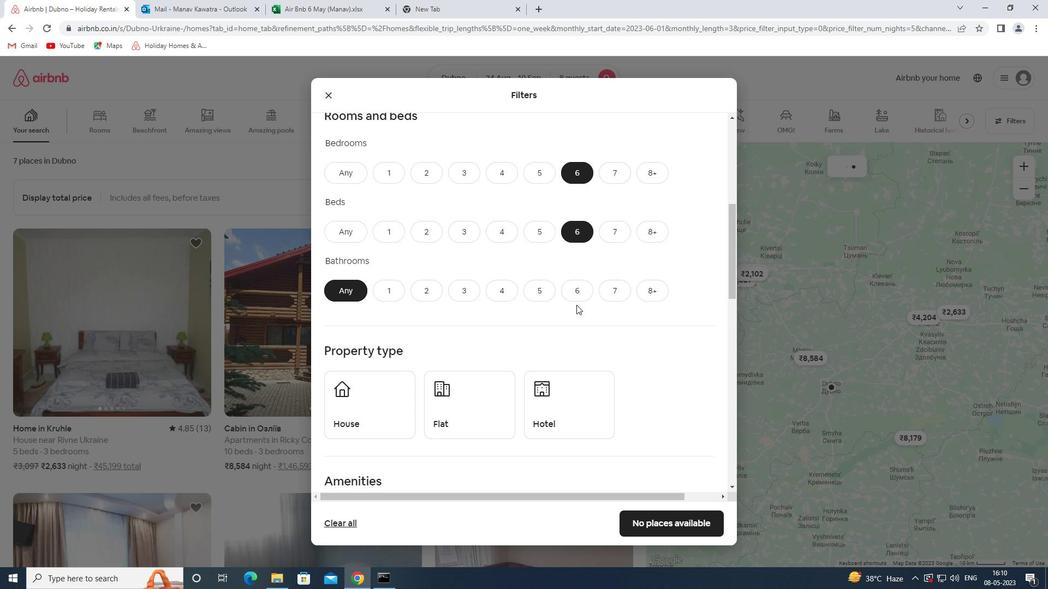 
Action: Mouse pressed left at (579, 291)
Screenshot: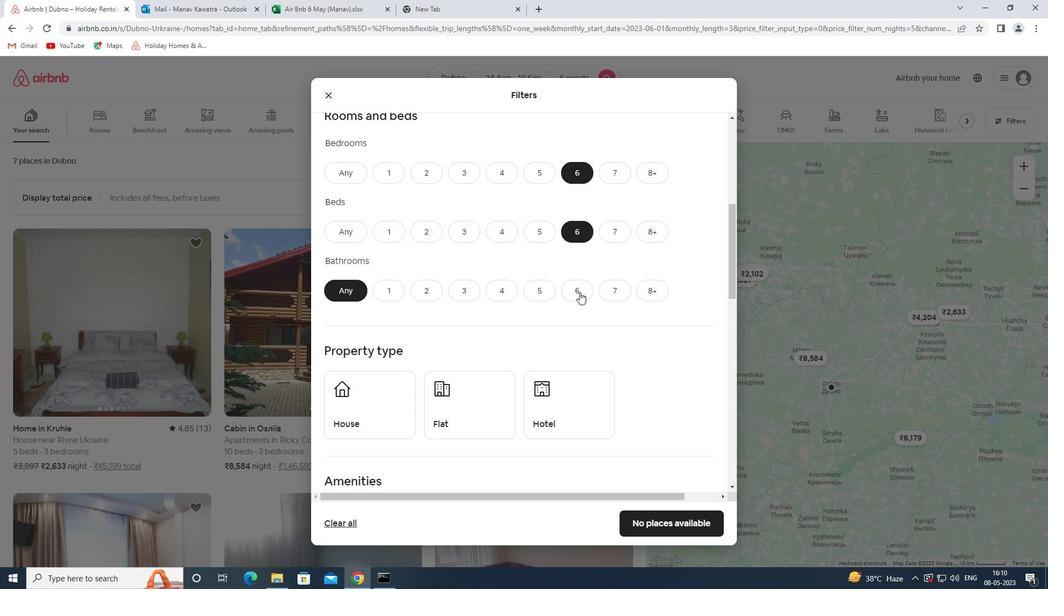 
Action: Mouse moved to (389, 389)
Screenshot: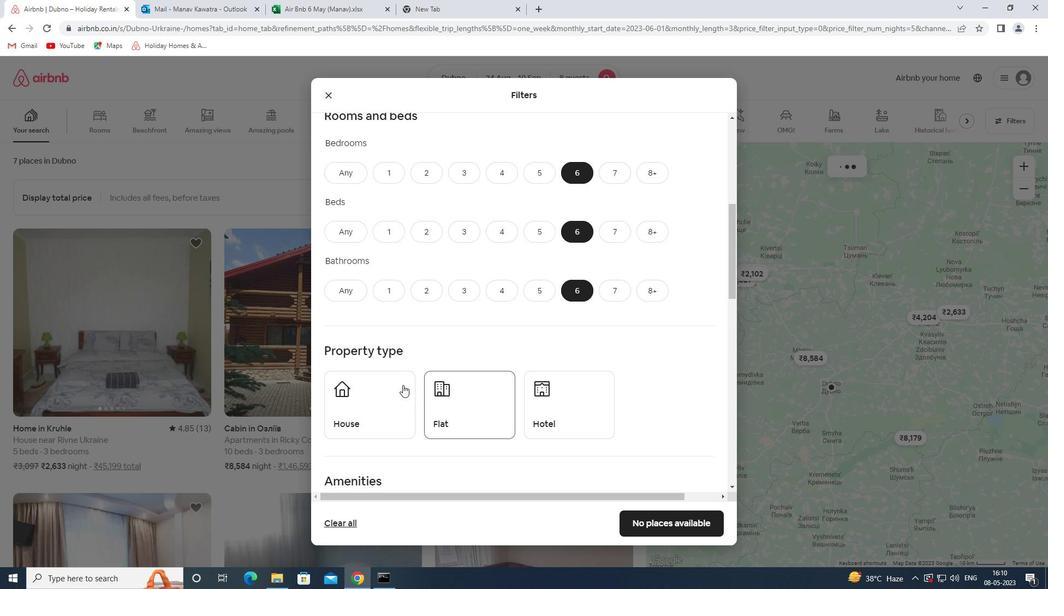 
Action: Mouse pressed left at (389, 389)
Screenshot: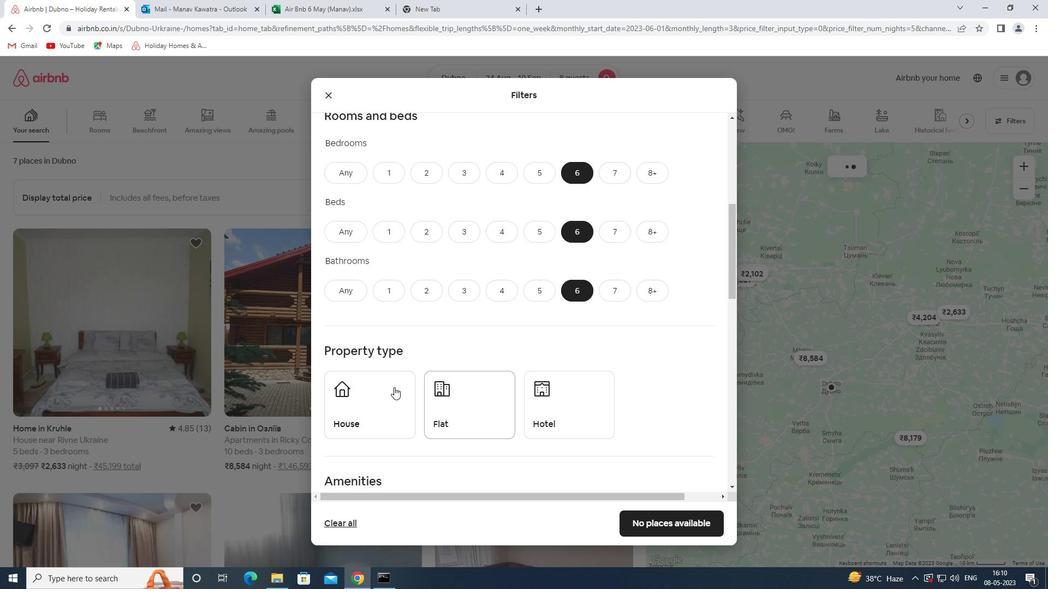 
Action: Mouse moved to (447, 398)
Screenshot: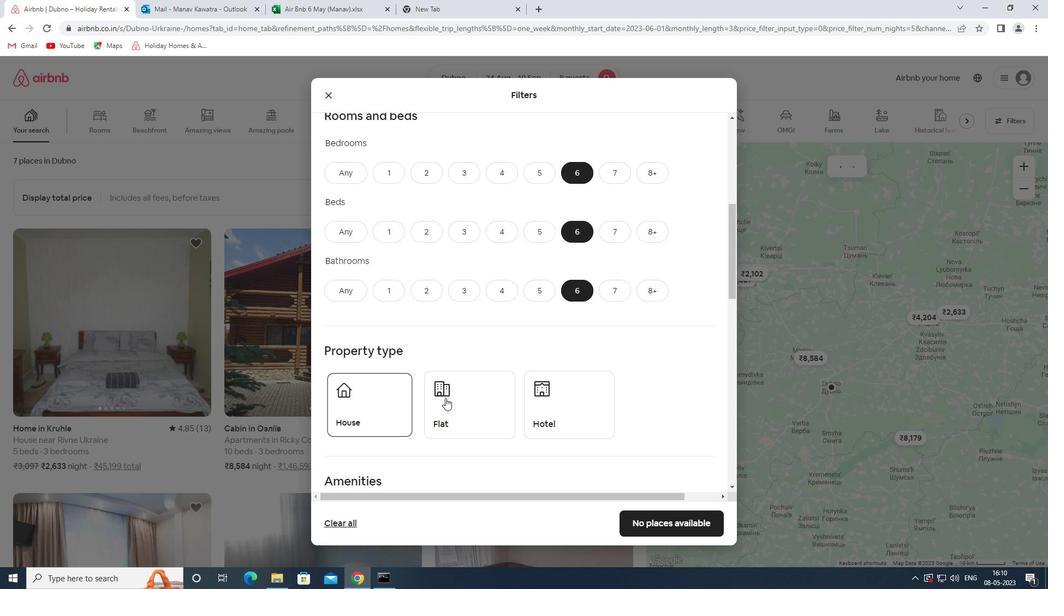 
Action: Mouse pressed left at (447, 398)
Screenshot: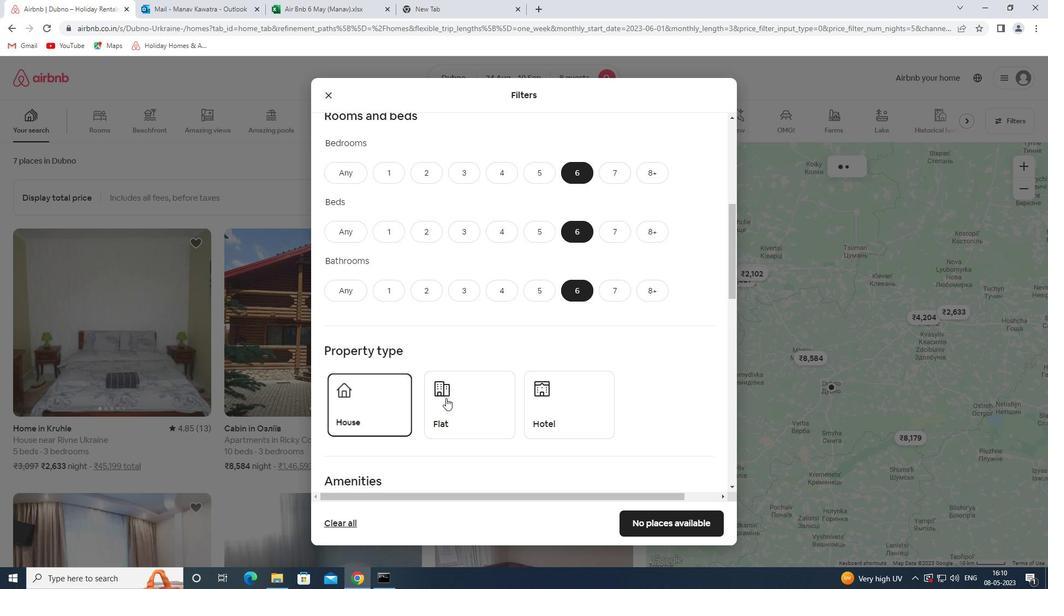 
Action: Mouse moved to (549, 394)
Screenshot: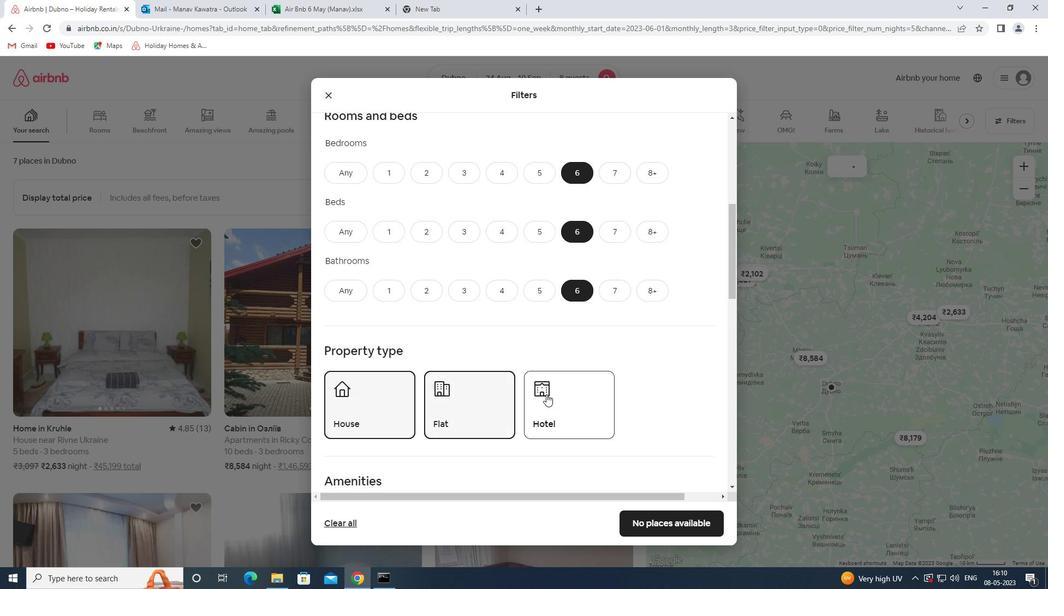 
Action: Mouse pressed left at (549, 394)
Screenshot: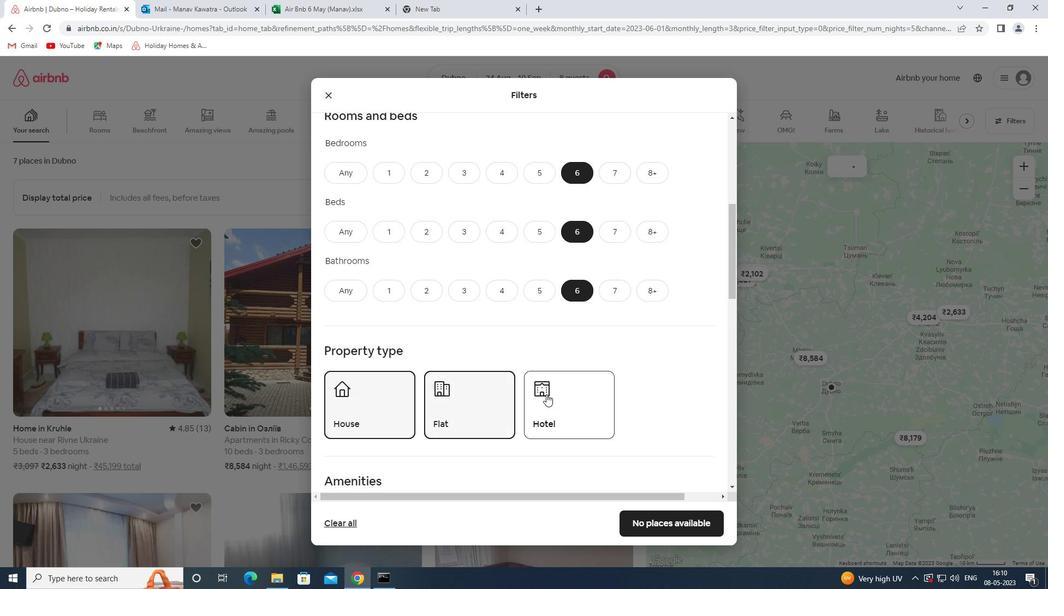 
Action: Mouse moved to (605, 376)
Screenshot: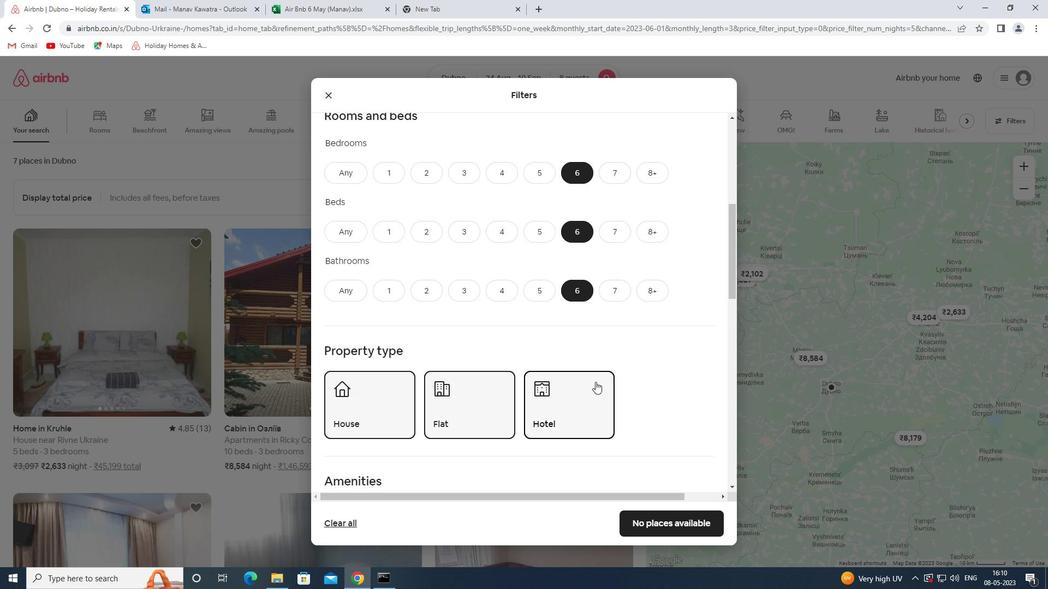 
Action: Mouse scrolled (605, 376) with delta (0, 0)
Screenshot: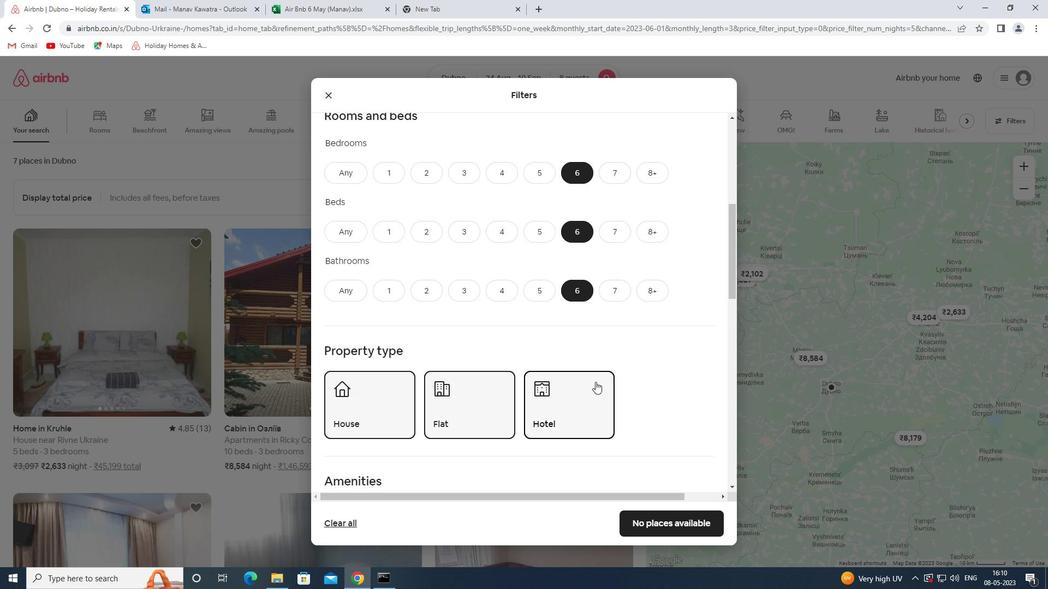
Action: Mouse moved to (608, 376)
Screenshot: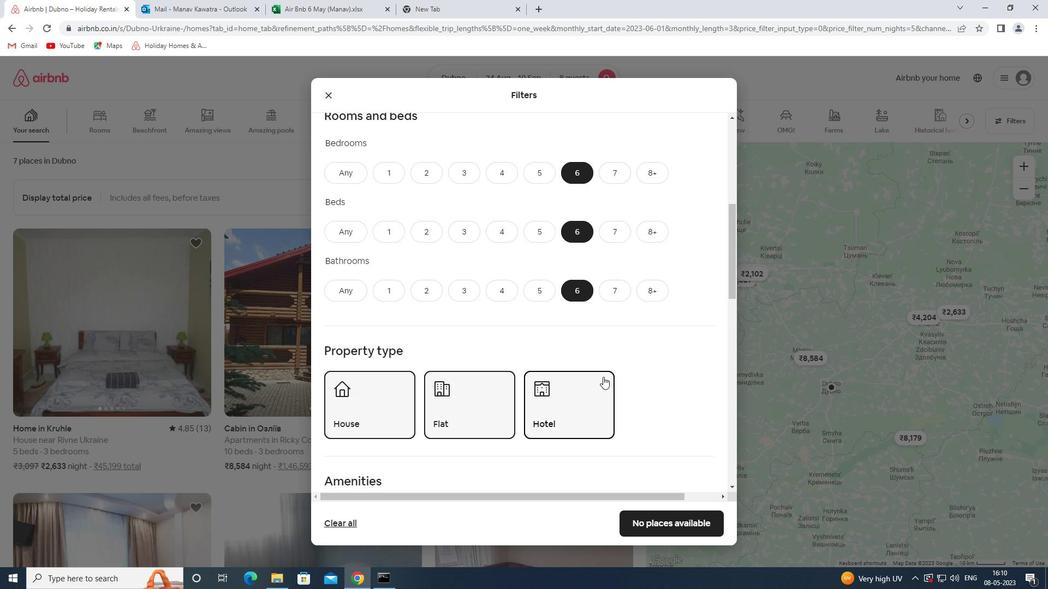 
Action: Mouse scrolled (608, 375) with delta (0, 0)
Screenshot: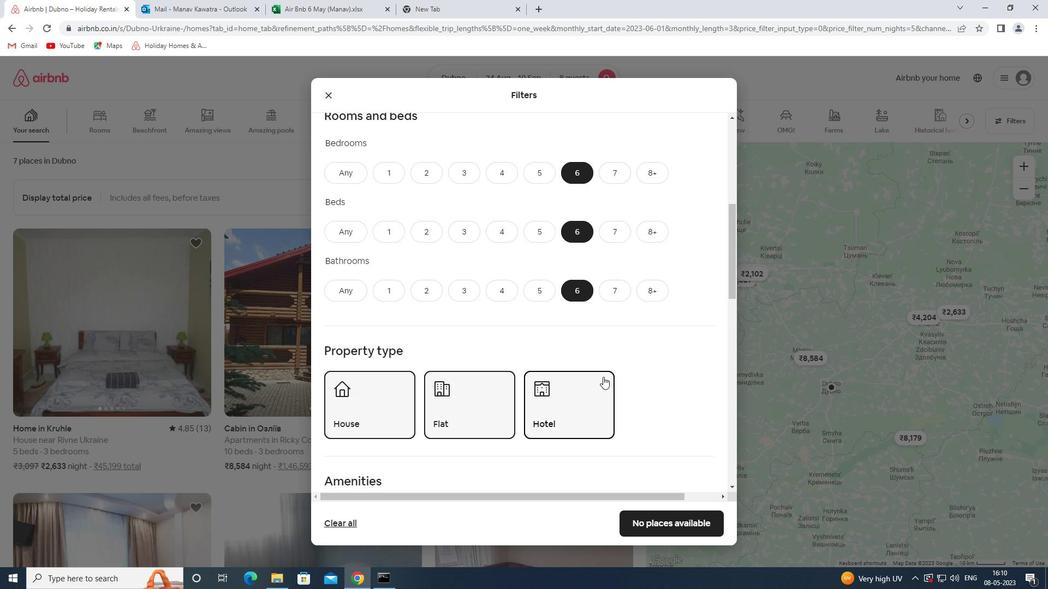 
Action: Mouse scrolled (608, 375) with delta (0, 0)
Screenshot: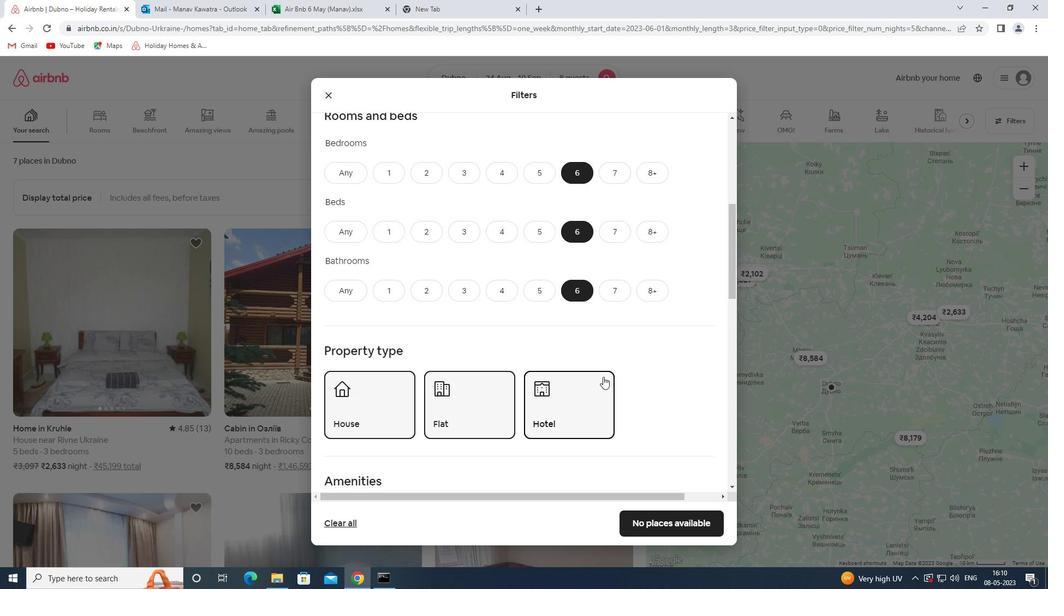
Action: Mouse moved to (380, 426)
Screenshot: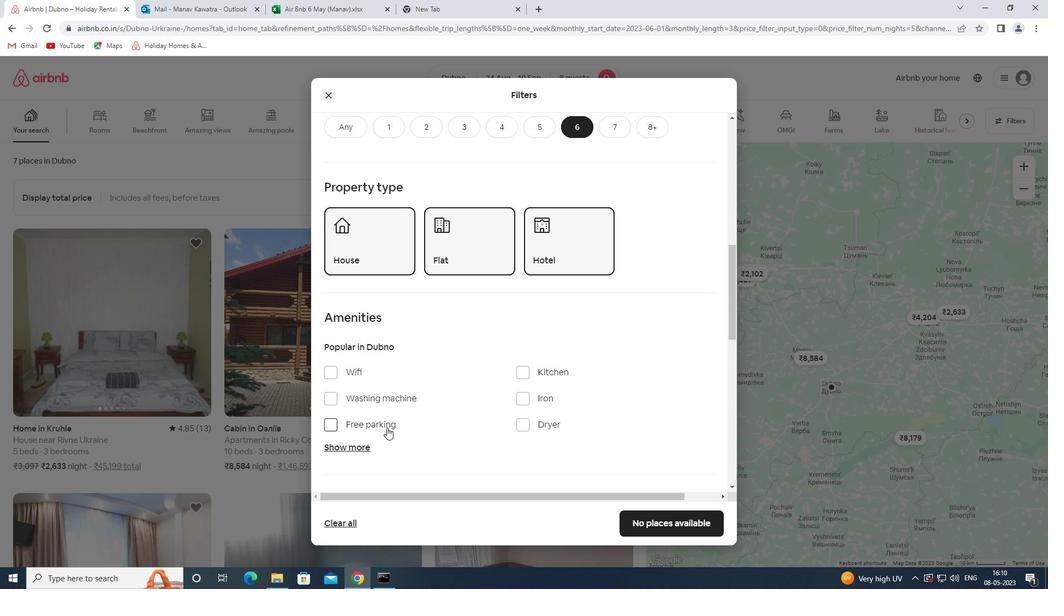 
Action: Mouse pressed left at (380, 426)
Screenshot: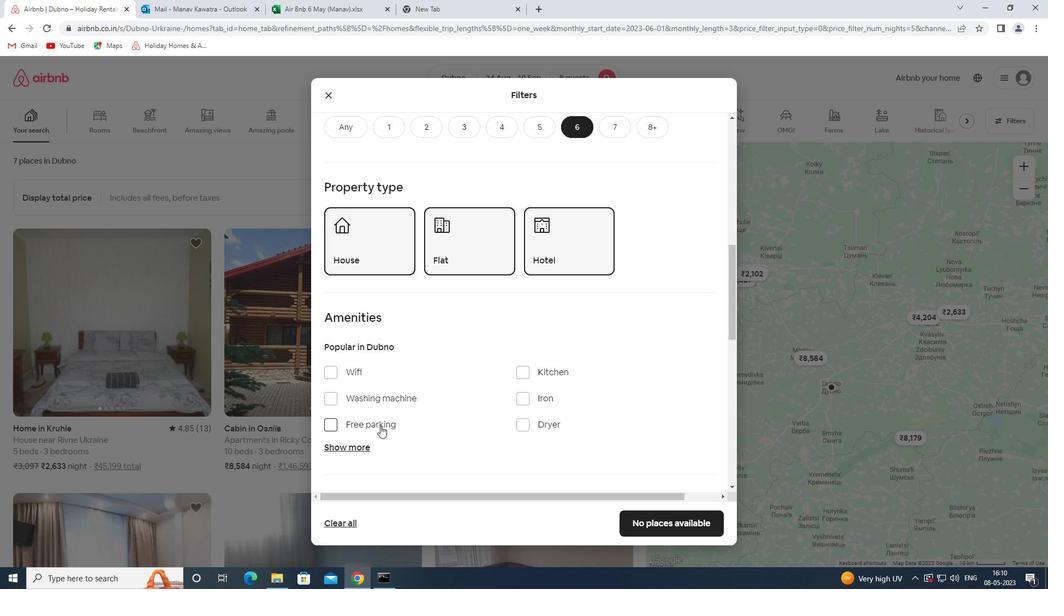 
Action: Mouse moved to (358, 371)
Screenshot: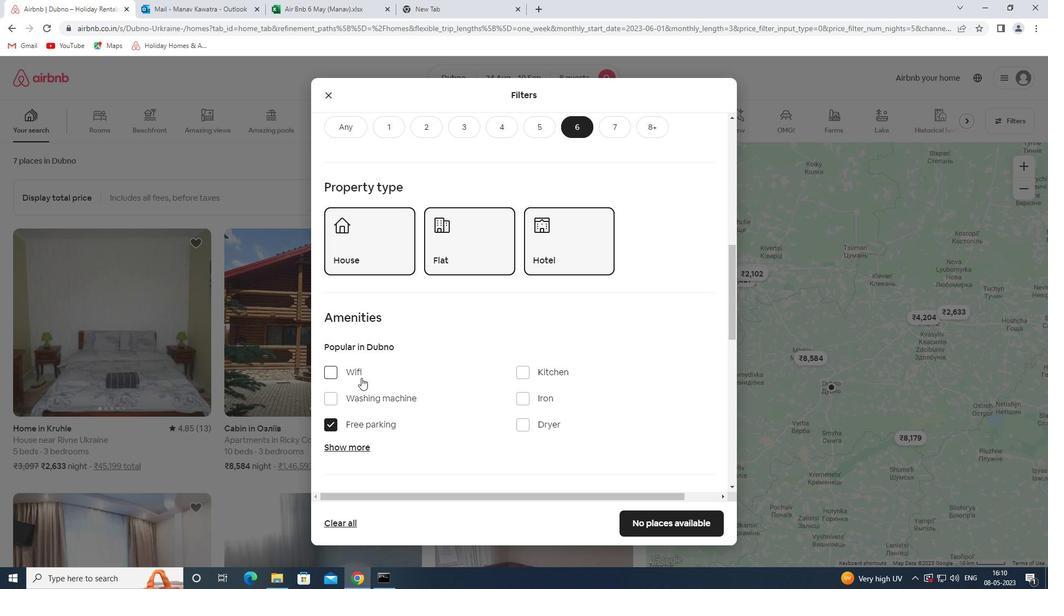 
Action: Mouse pressed left at (358, 371)
Screenshot: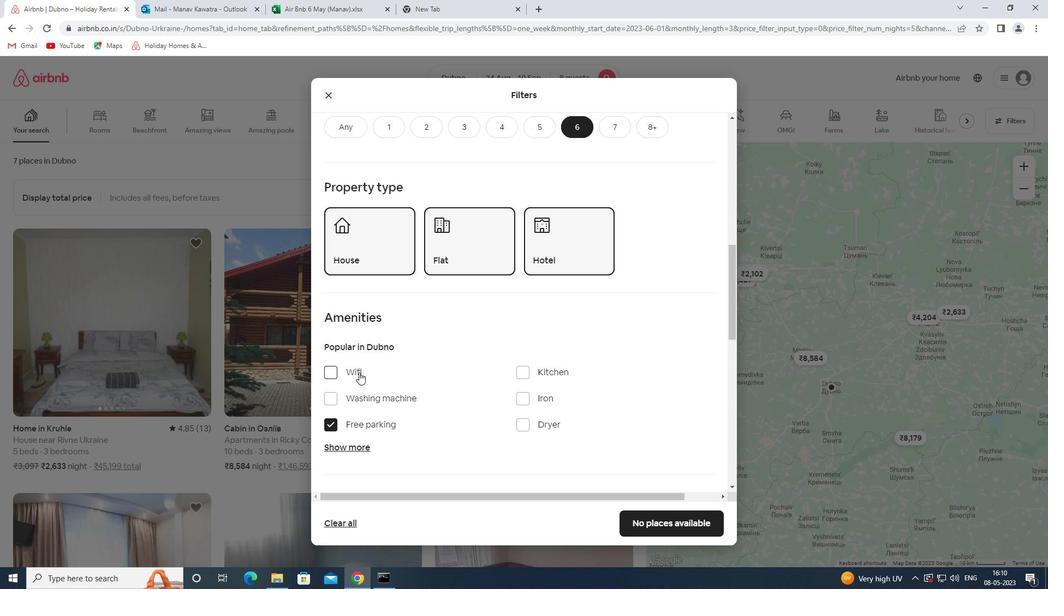 
Action: Mouse moved to (443, 414)
Screenshot: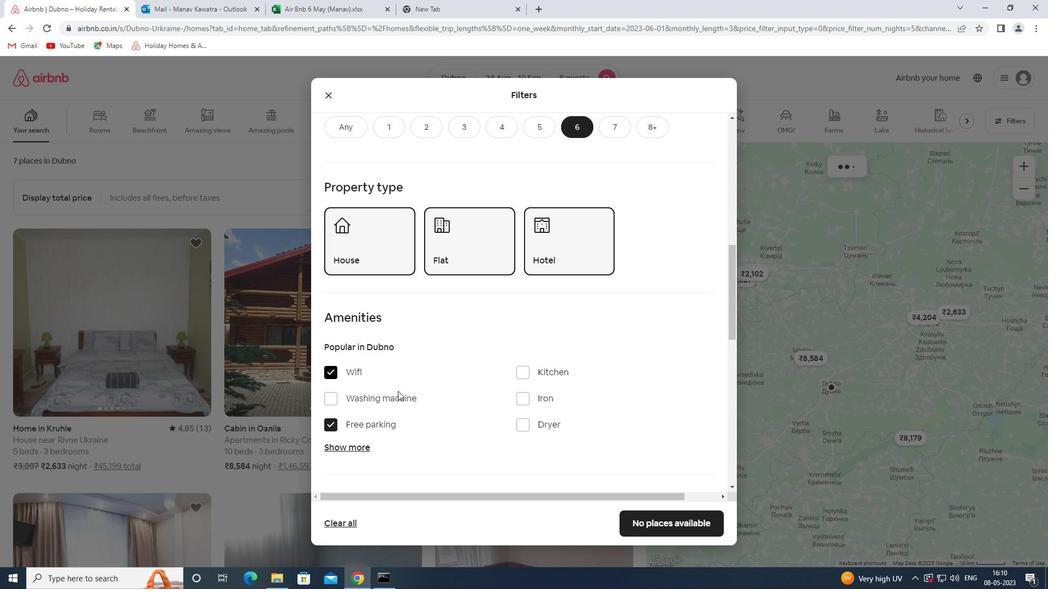 
Action: Mouse scrolled (443, 413) with delta (0, 0)
Screenshot: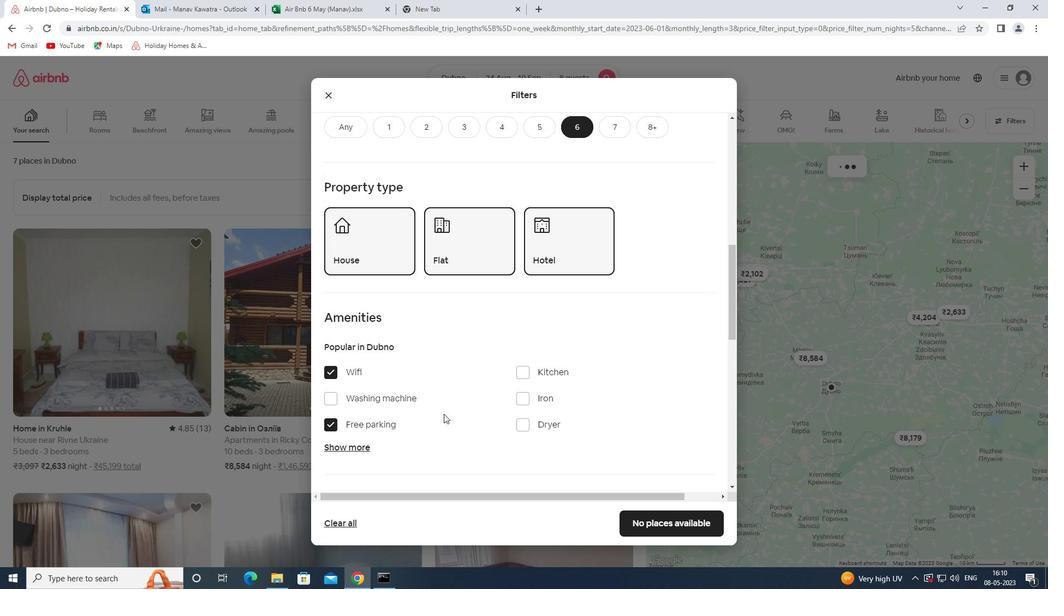 
Action: Mouse scrolled (443, 413) with delta (0, 0)
Screenshot: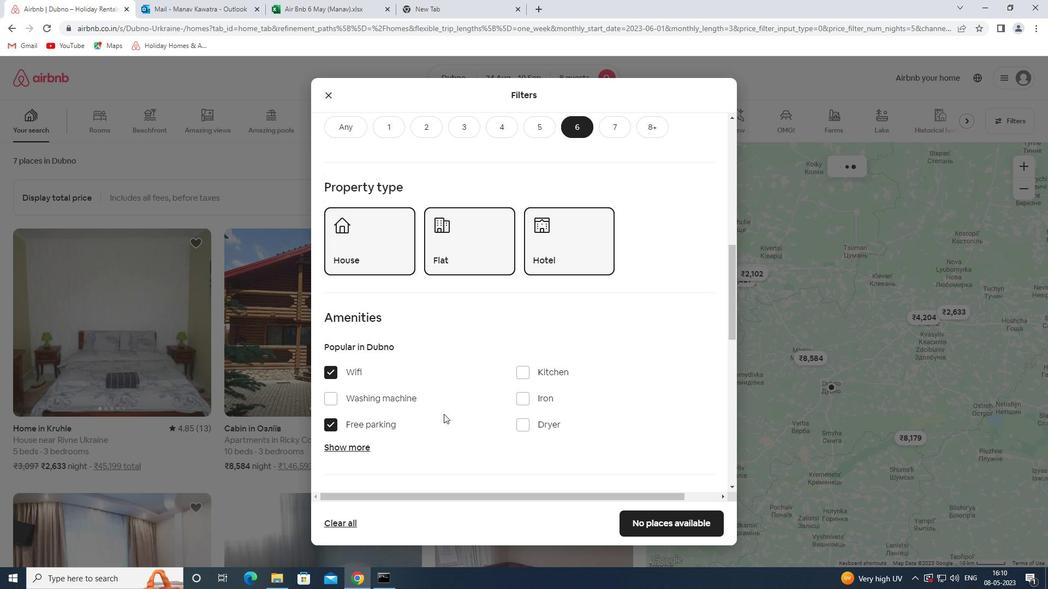 
Action: Mouse moved to (352, 337)
Screenshot: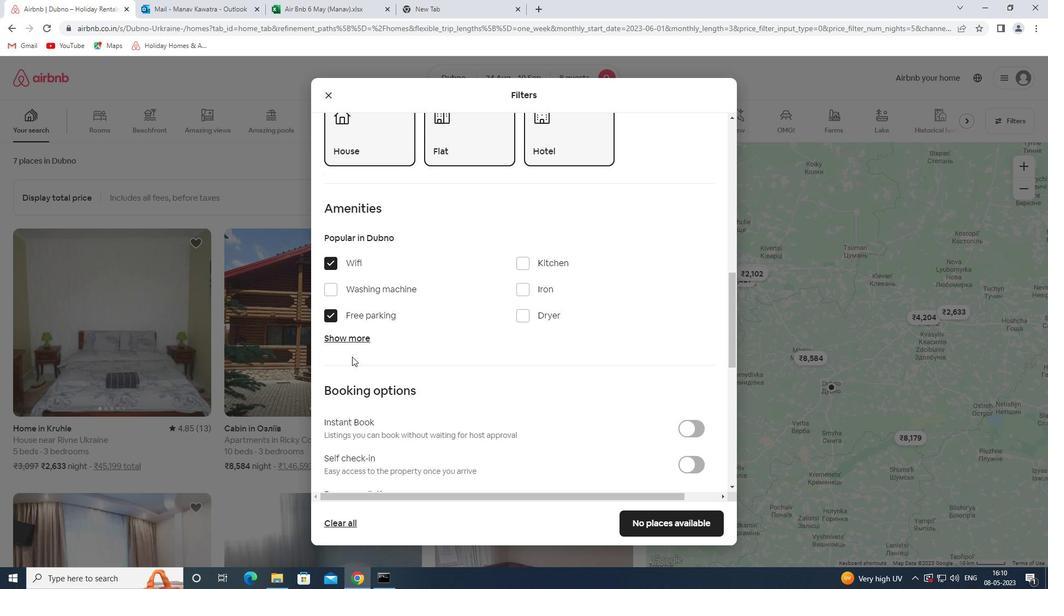 
Action: Mouse pressed left at (352, 337)
Screenshot: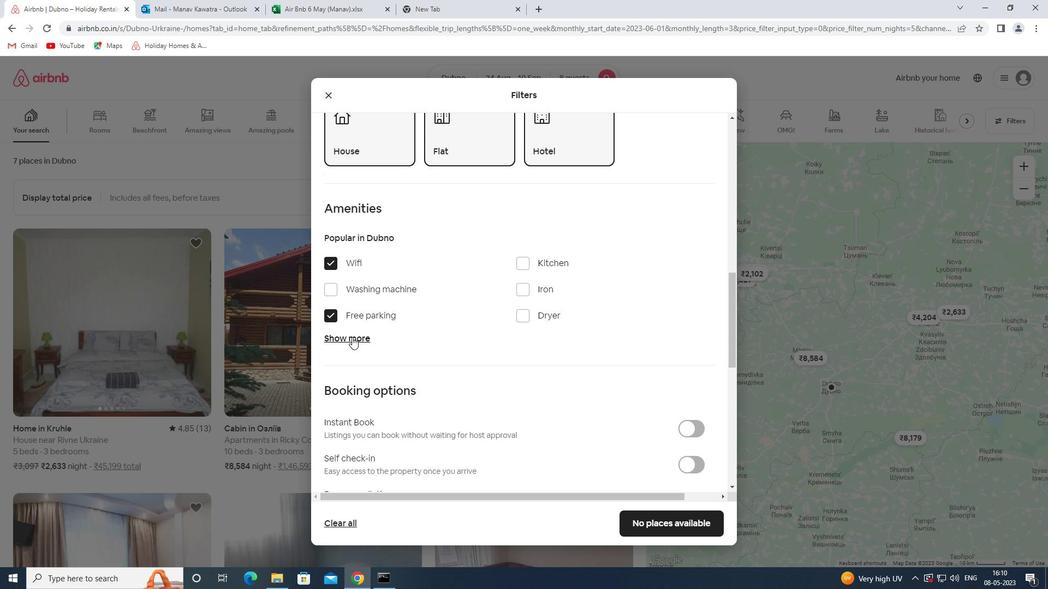 
Action: Mouse moved to (520, 402)
Screenshot: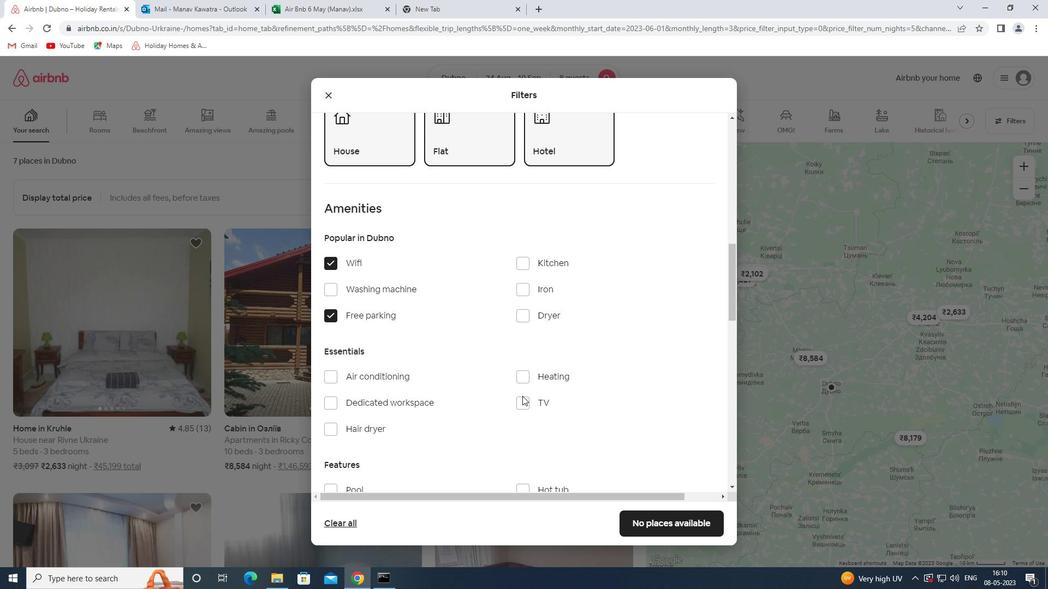 
Action: Mouse pressed left at (520, 402)
Screenshot: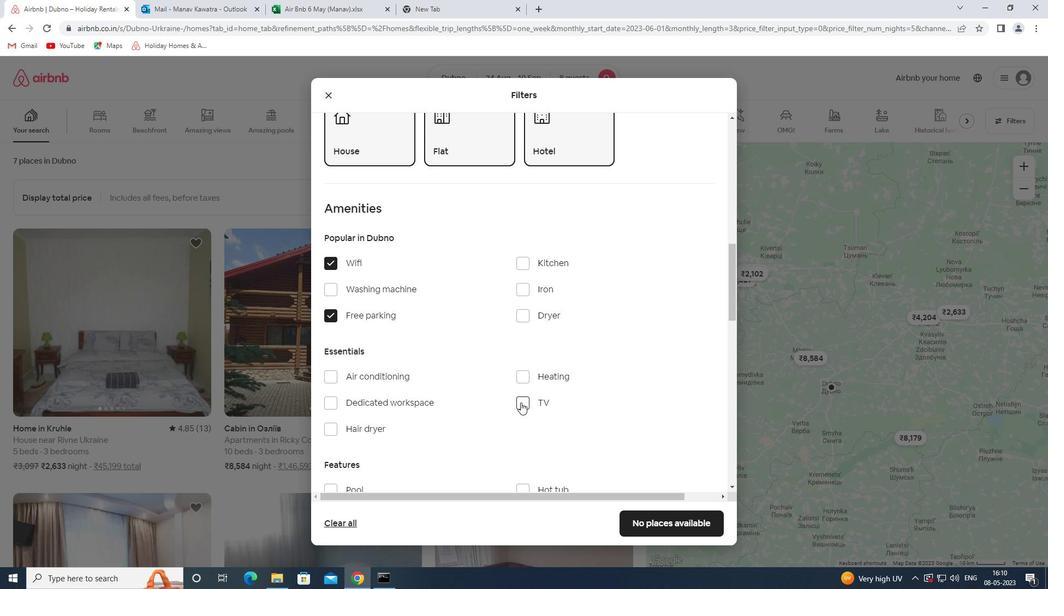 
Action: Mouse moved to (522, 383)
Screenshot: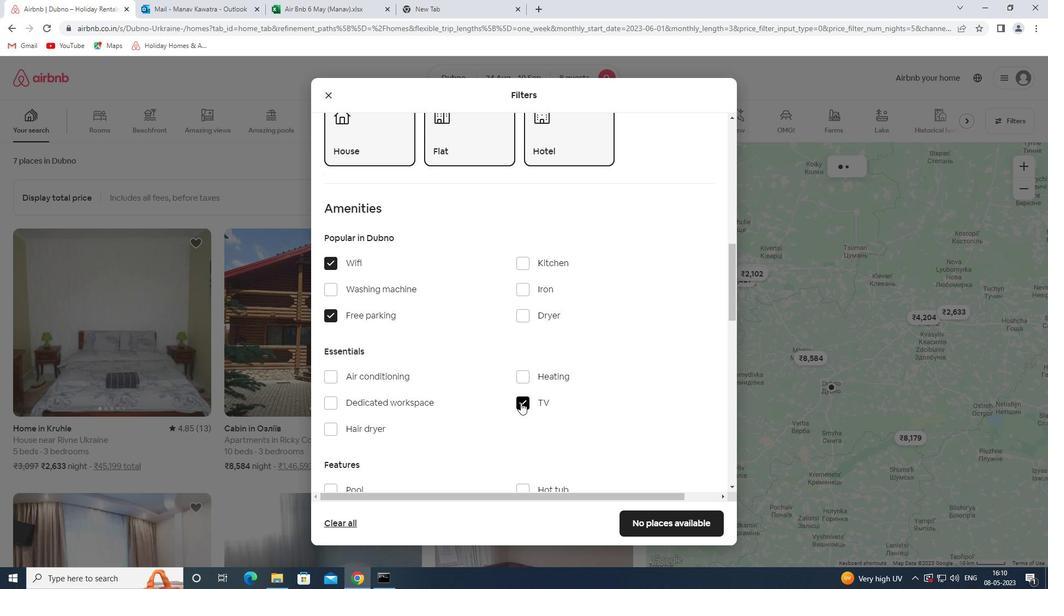 
Action: Mouse scrolled (522, 383) with delta (0, 0)
Screenshot: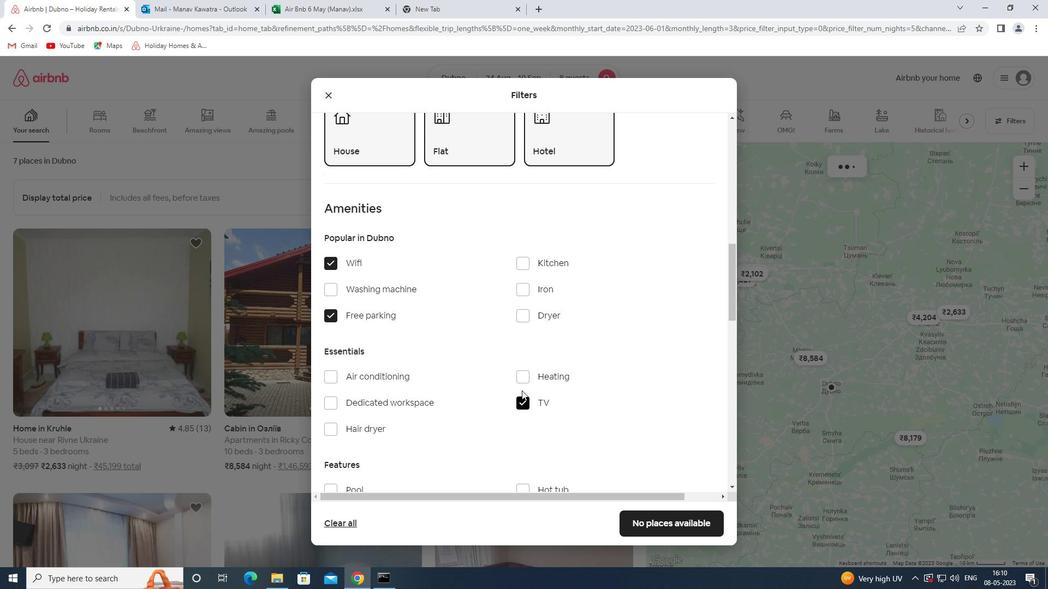 
Action: Mouse scrolled (522, 383) with delta (0, 0)
Screenshot: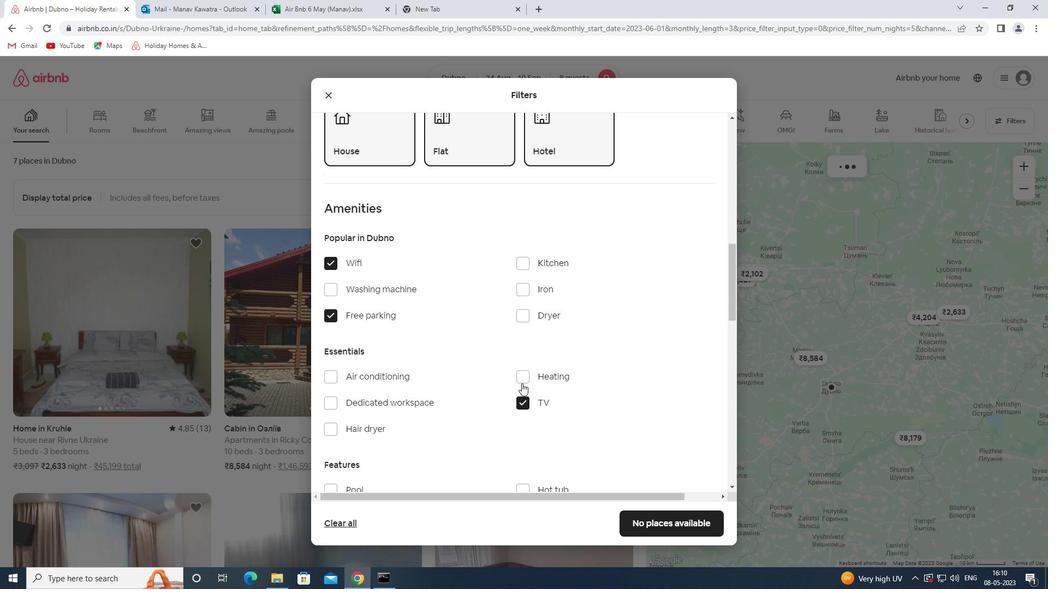 
Action: Mouse scrolled (522, 383) with delta (0, 0)
Screenshot: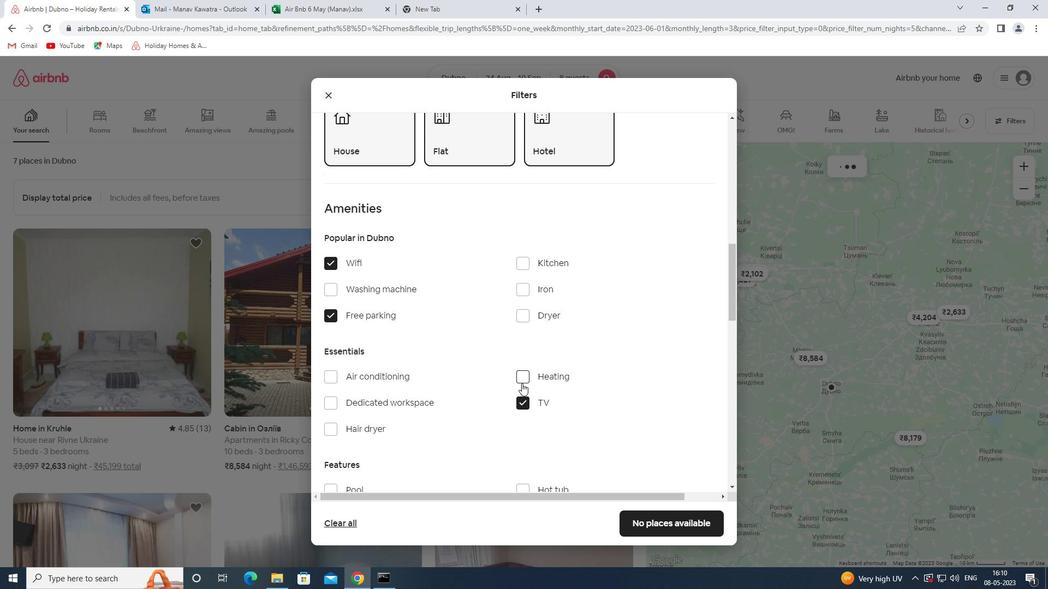 
Action: Mouse moved to (363, 379)
Screenshot: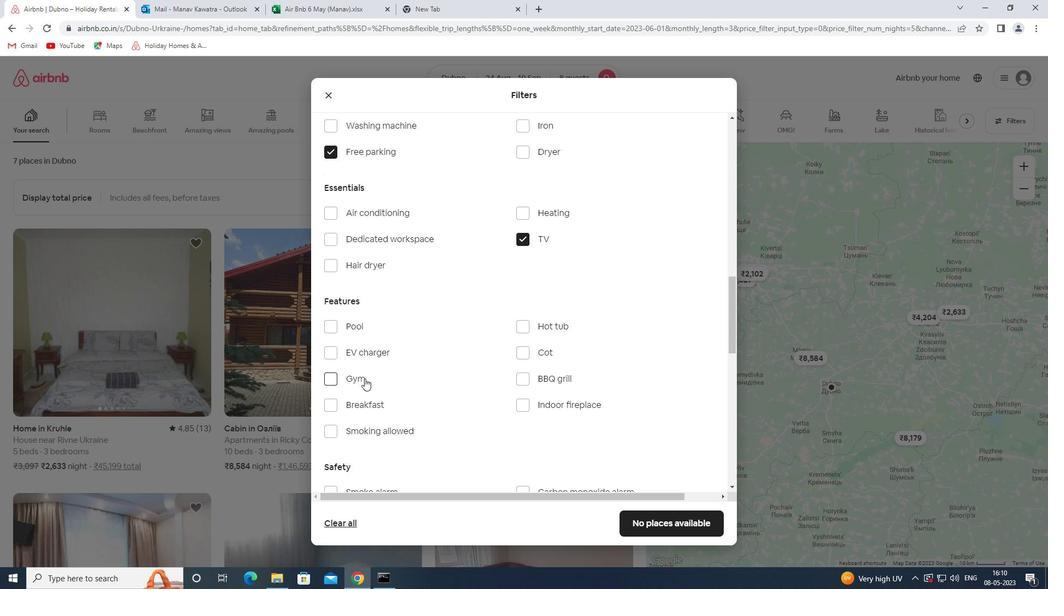 
Action: Mouse pressed left at (363, 379)
Screenshot: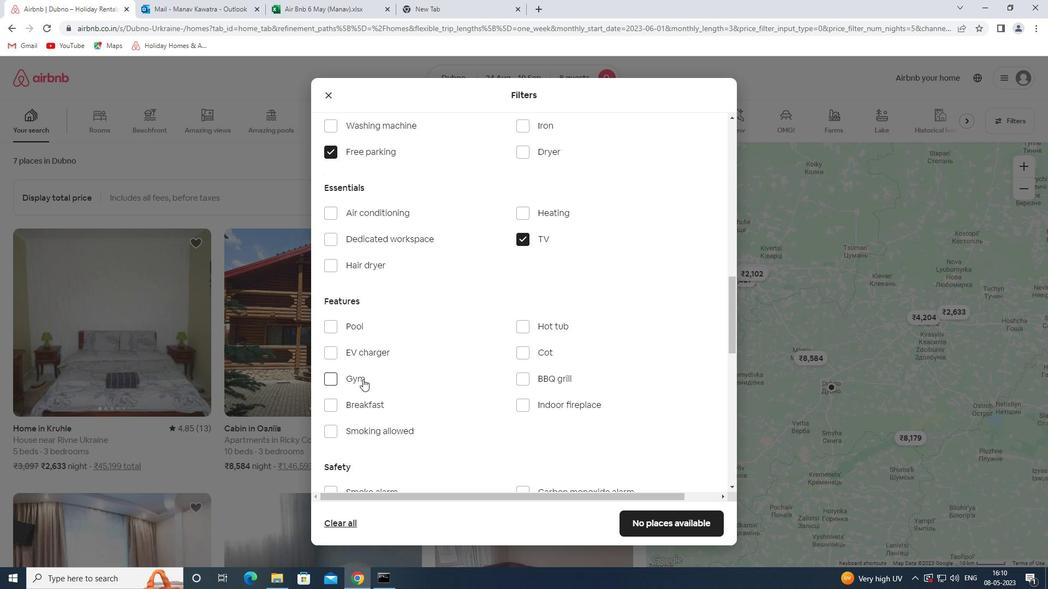 
Action: Mouse moved to (362, 406)
Screenshot: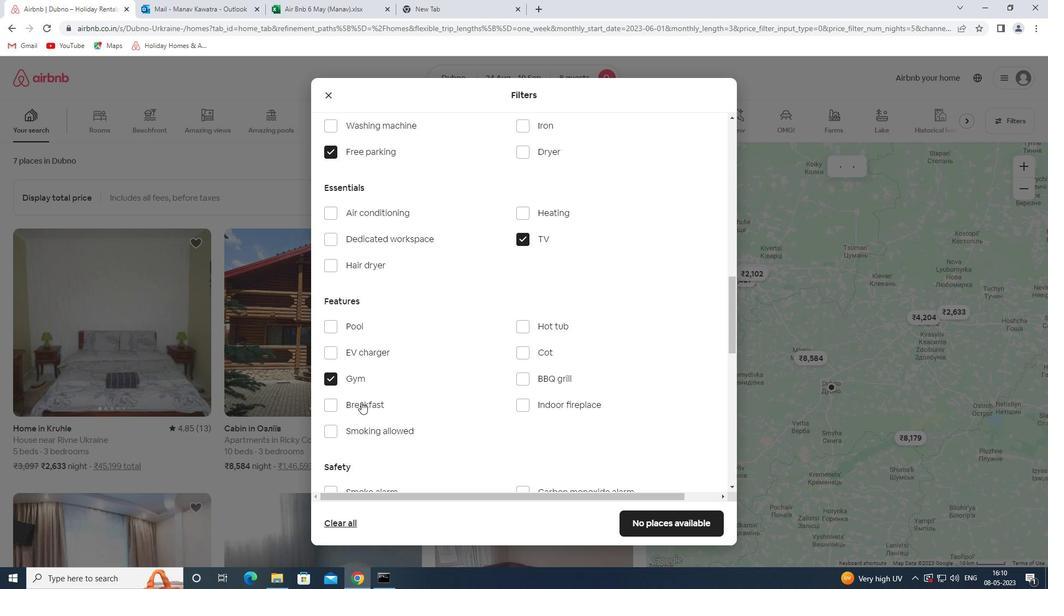 
Action: Mouse pressed left at (362, 406)
Screenshot: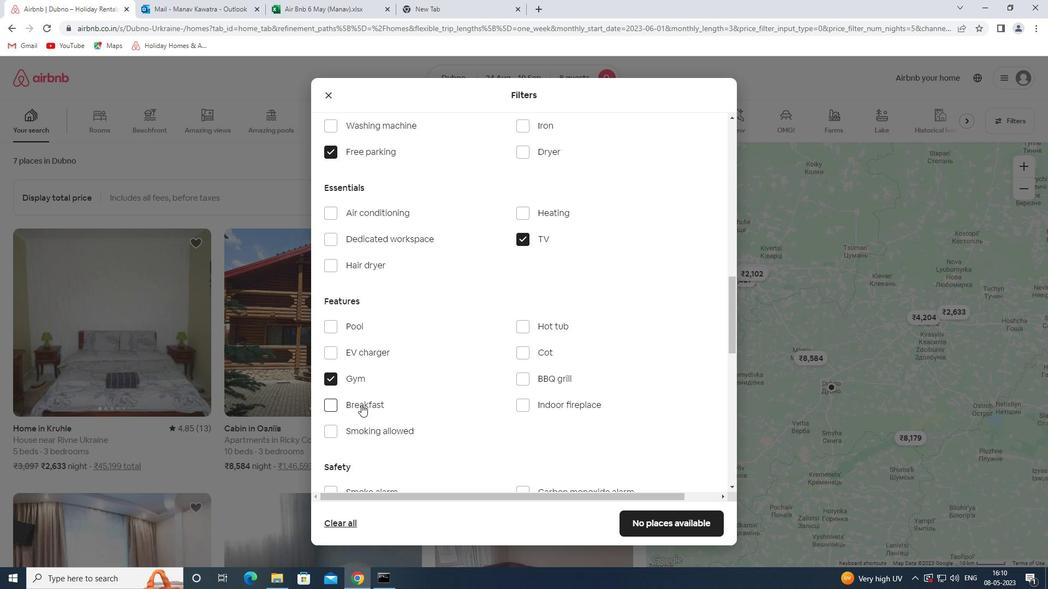 
Action: Mouse moved to (423, 339)
Screenshot: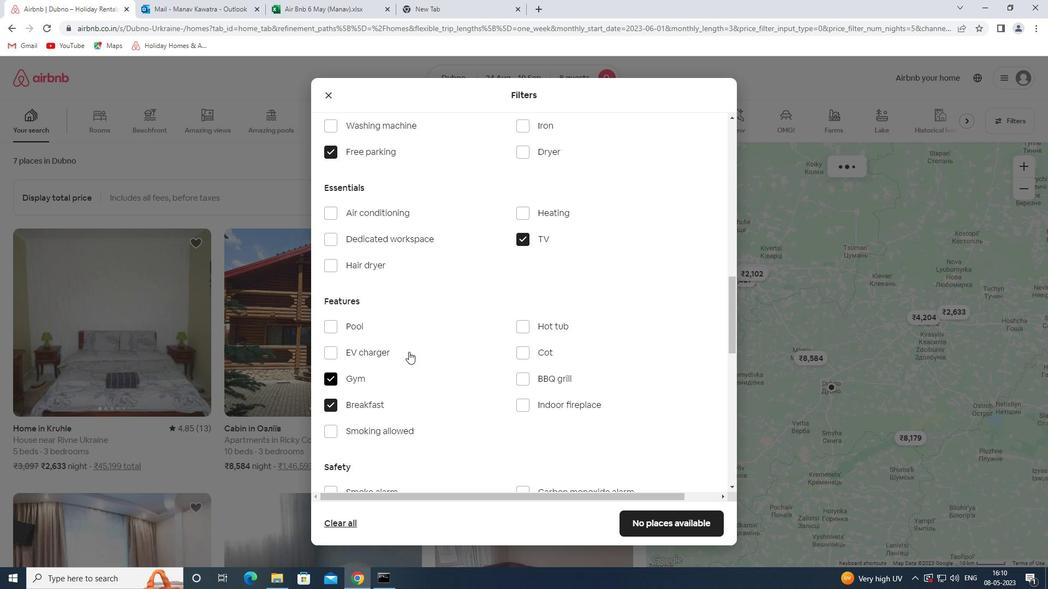 
Action: Mouse scrolled (423, 338) with delta (0, 0)
Screenshot: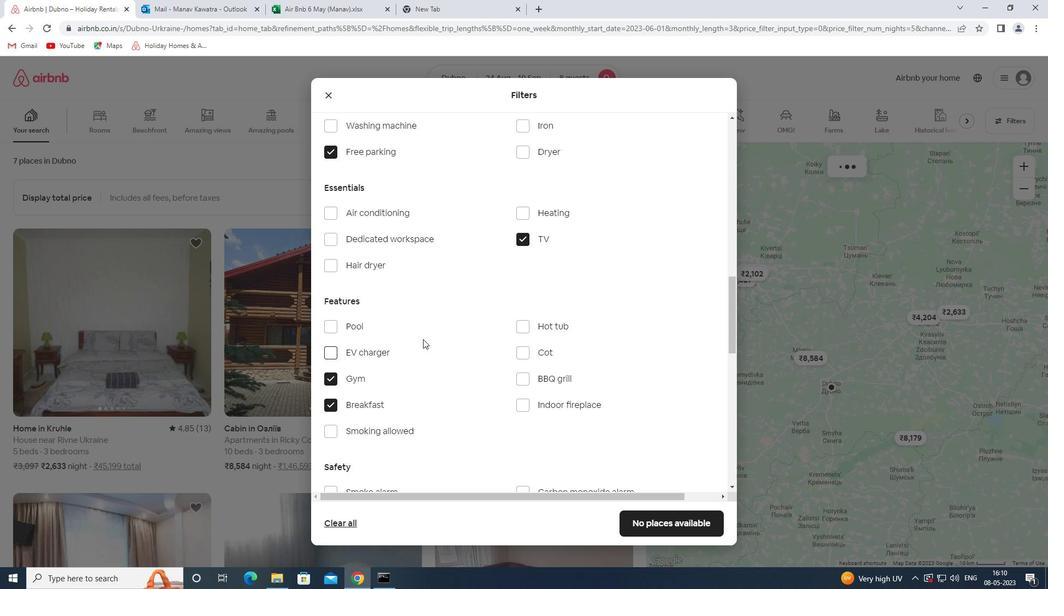 
Action: Mouse scrolled (423, 338) with delta (0, 0)
Screenshot: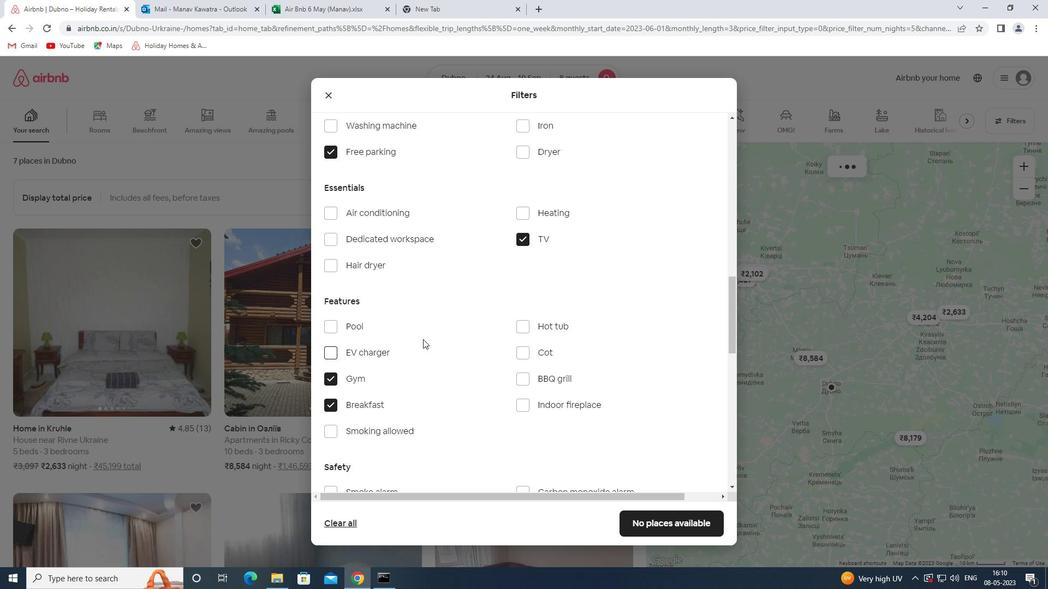 
Action: Mouse scrolled (423, 338) with delta (0, 0)
Screenshot: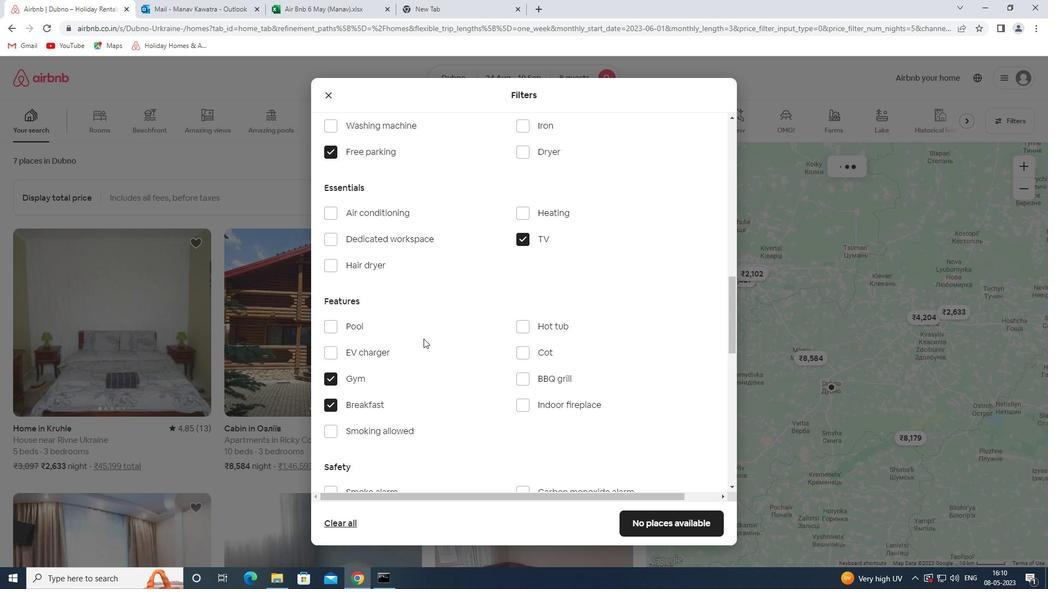 
Action: Mouse moved to (690, 478)
Screenshot: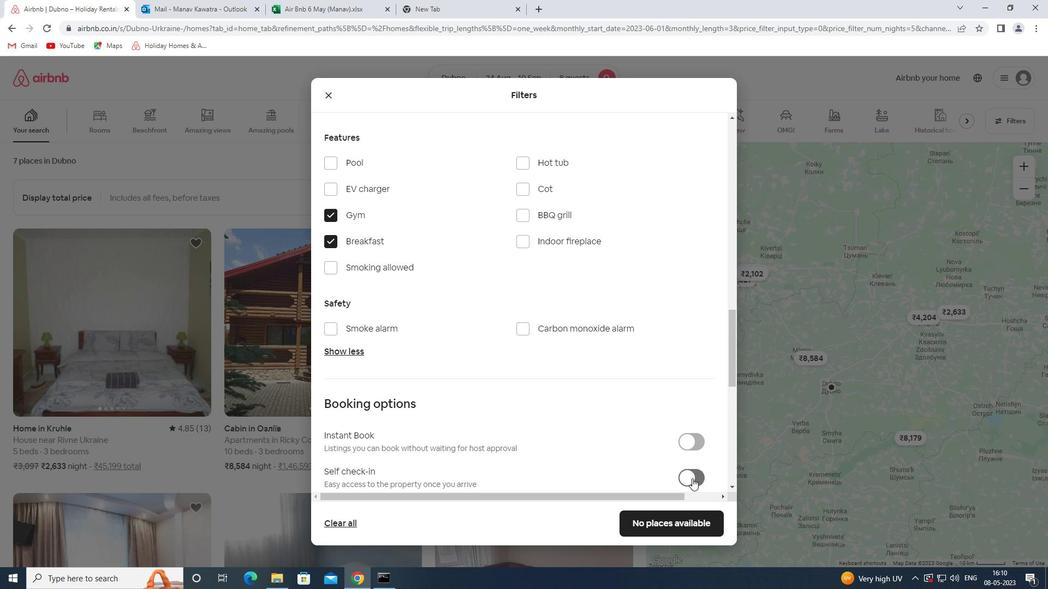 
Action: Mouse pressed left at (690, 478)
Screenshot: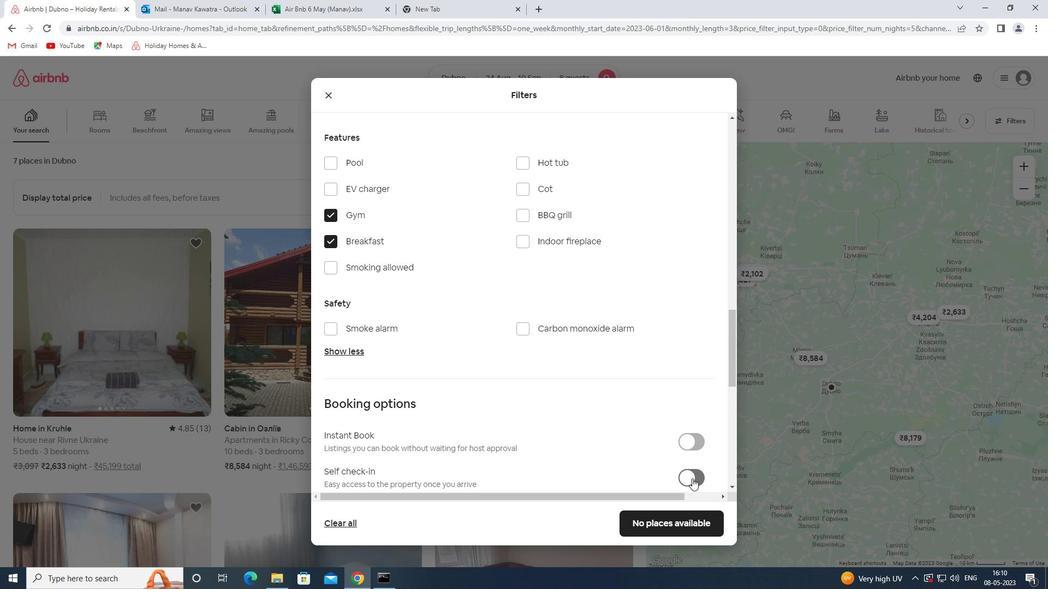 
Action: Mouse moved to (547, 350)
Screenshot: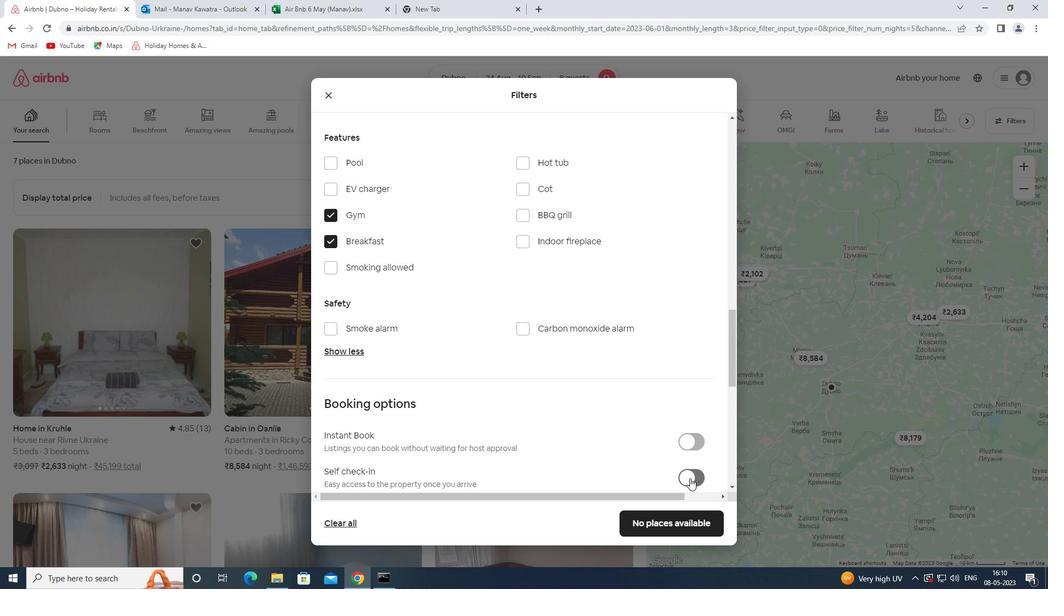 
Action: Mouse scrolled (547, 350) with delta (0, 0)
Screenshot: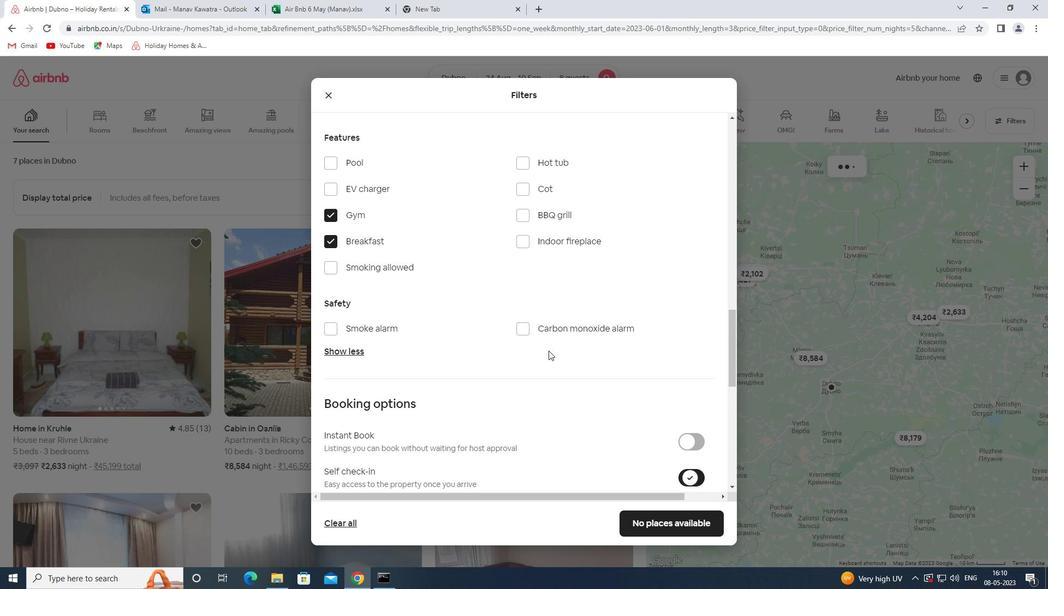 
Action: Mouse scrolled (547, 350) with delta (0, 0)
Screenshot: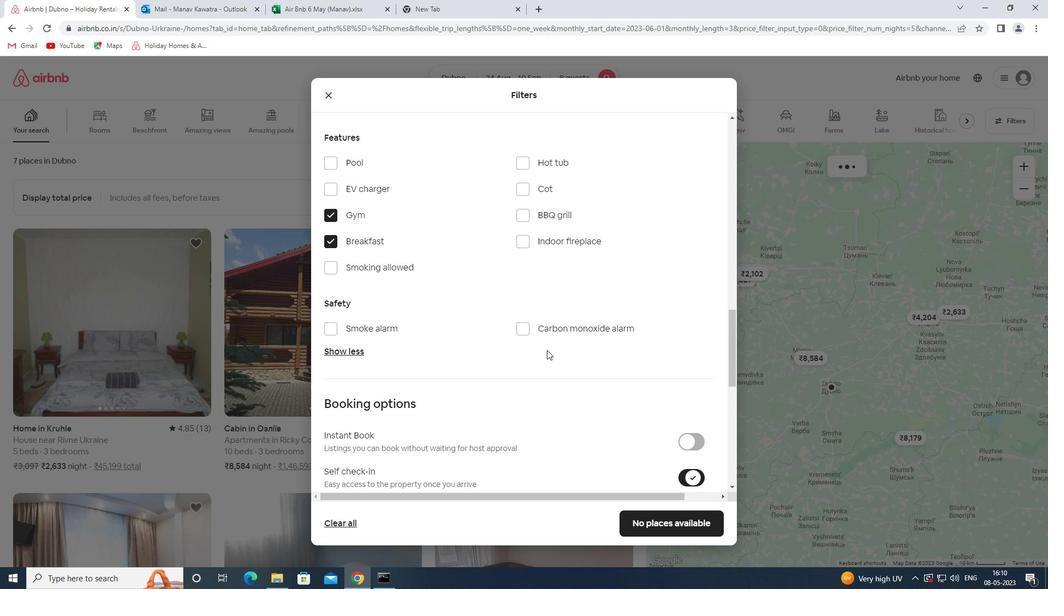 
Action: Mouse scrolled (547, 350) with delta (0, 0)
Screenshot: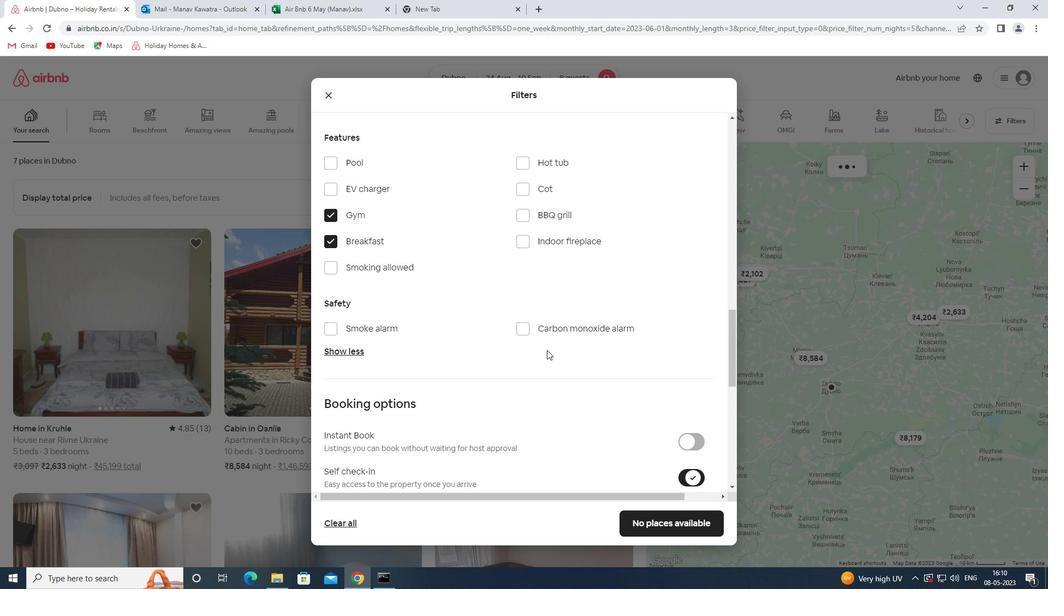
Action: Mouse scrolled (547, 350) with delta (0, 0)
Screenshot: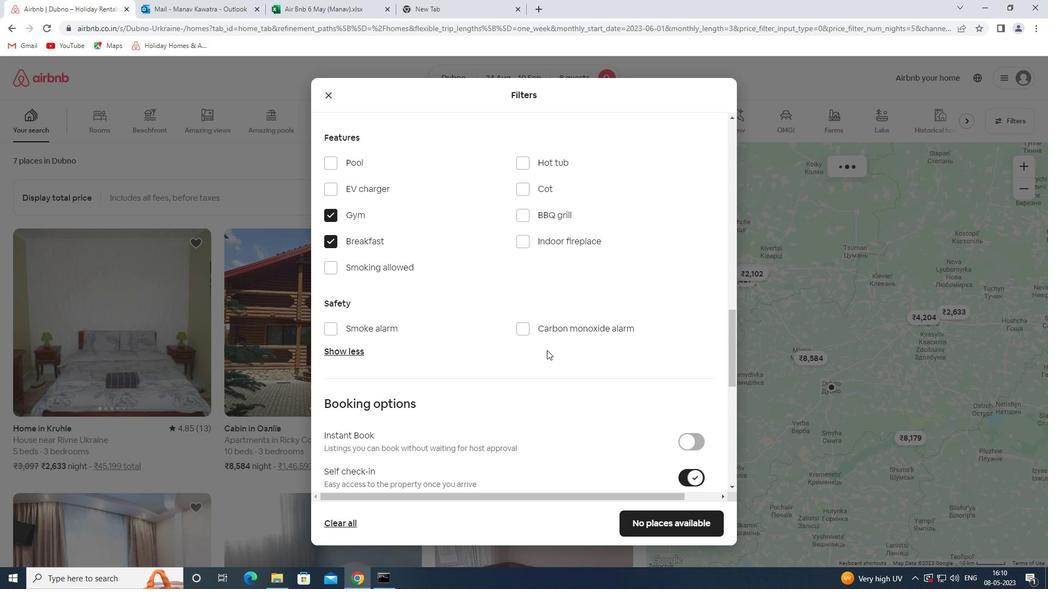 
Action: Mouse scrolled (547, 350) with delta (0, 0)
Screenshot: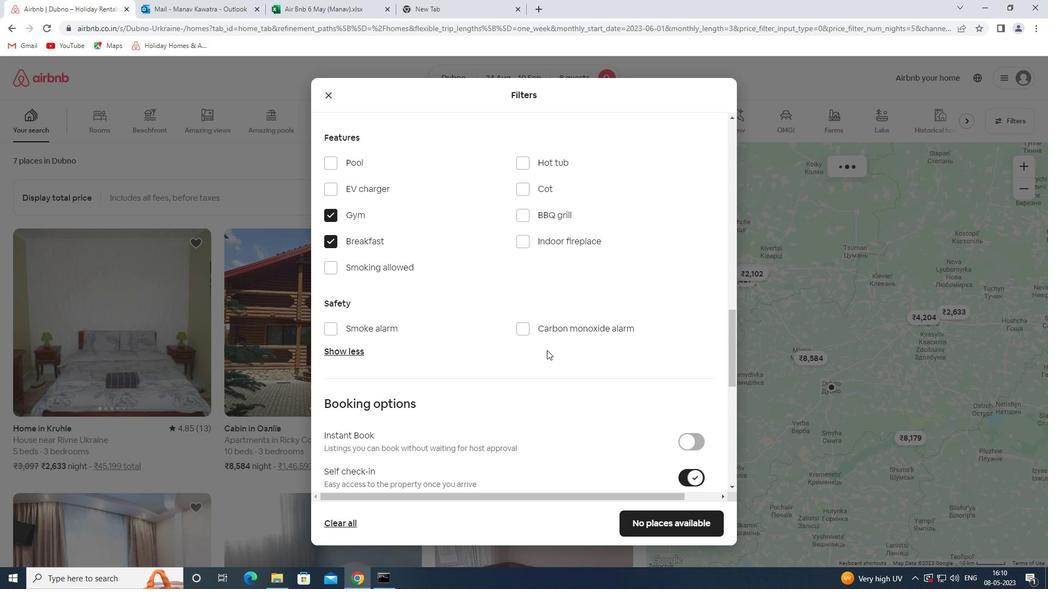 
Action: Mouse scrolled (547, 350) with delta (0, 0)
Screenshot: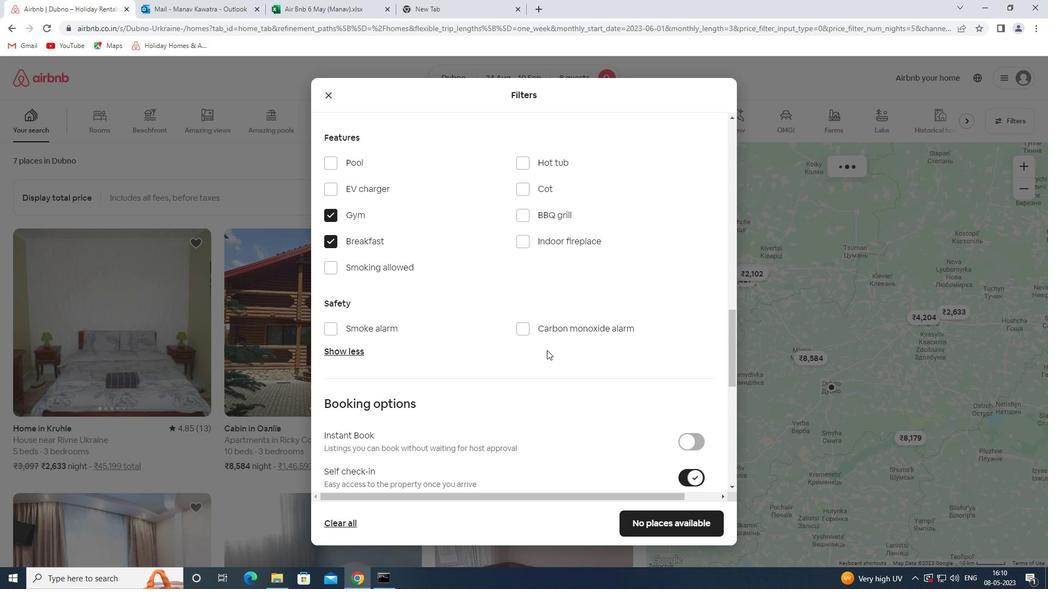 
Action: Mouse moved to (445, 435)
Screenshot: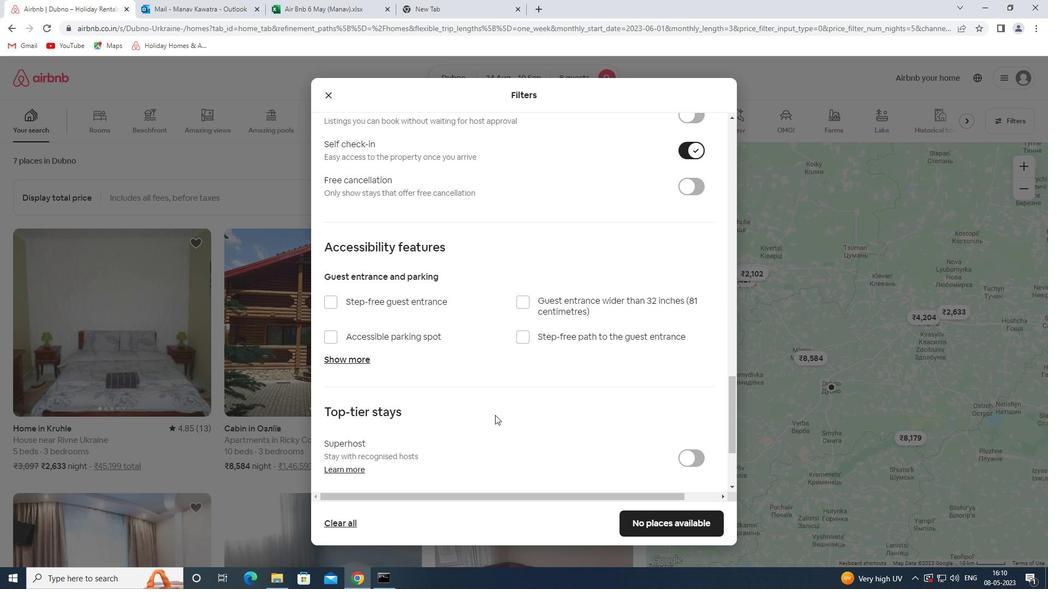 
Action: Mouse scrolled (445, 435) with delta (0, 0)
Screenshot: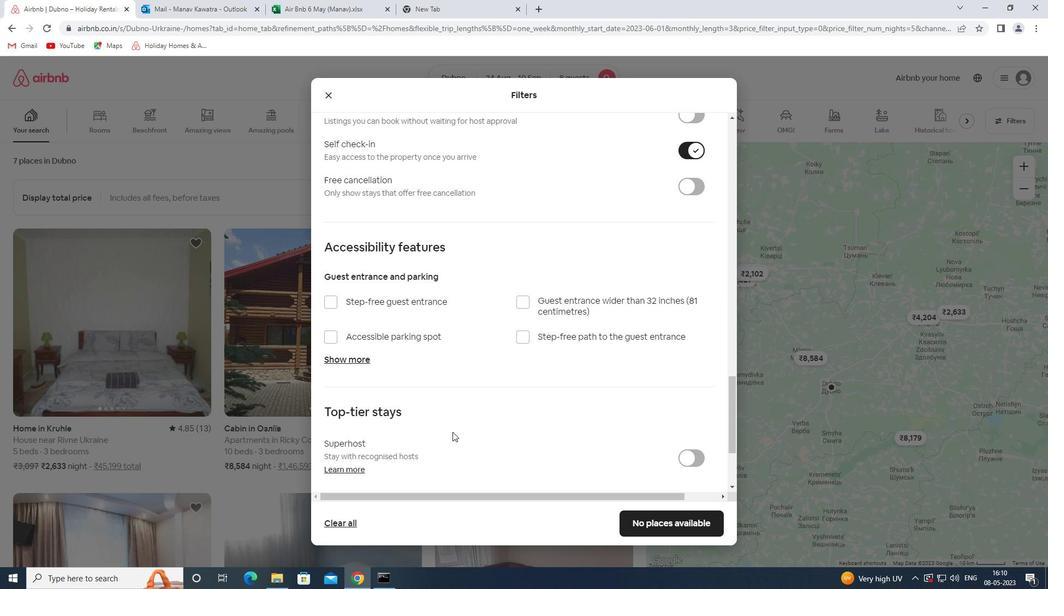 
Action: Mouse scrolled (445, 435) with delta (0, 0)
Screenshot: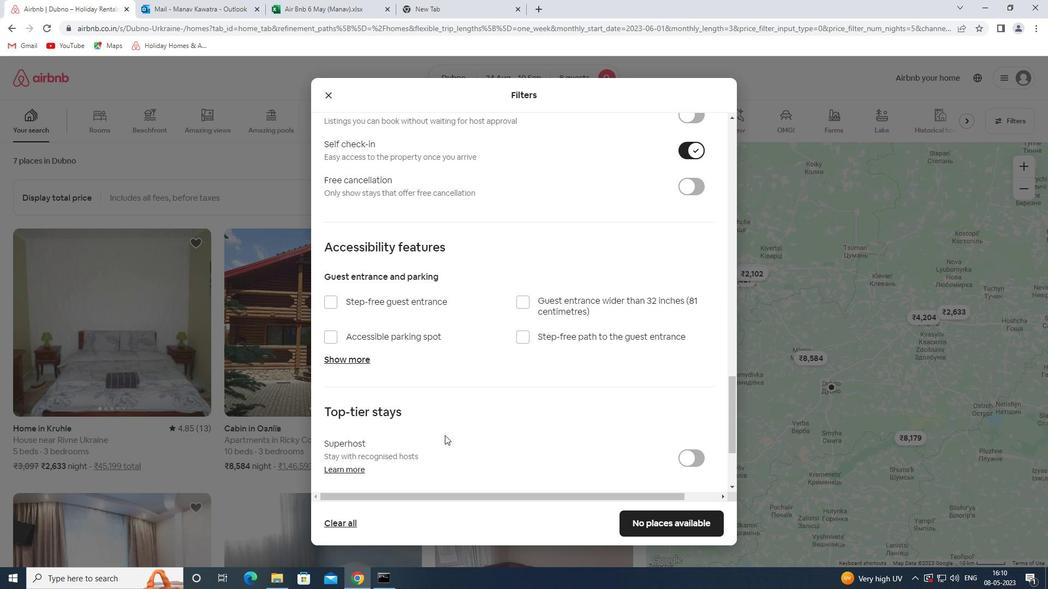 
Action: Mouse scrolled (445, 435) with delta (0, 0)
Screenshot: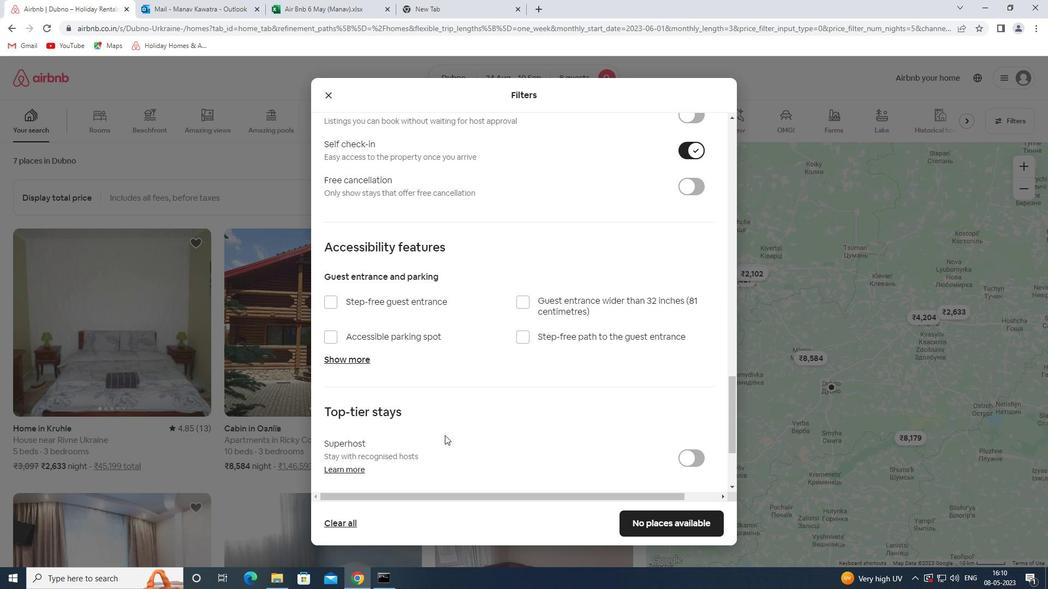 
Action: Mouse scrolled (445, 435) with delta (0, 0)
Screenshot: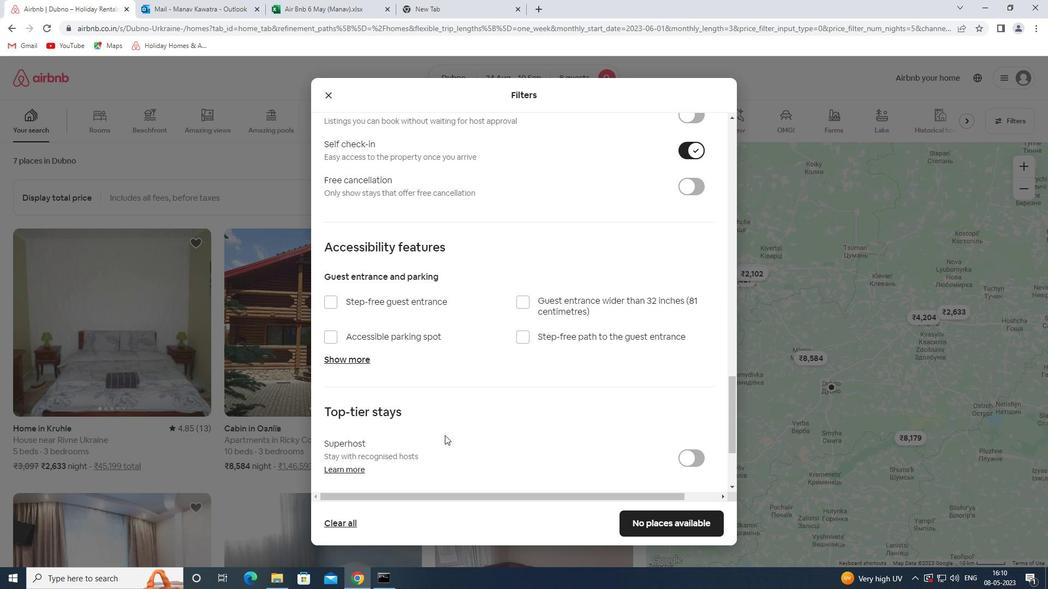 
Action: Mouse scrolled (445, 435) with delta (0, 0)
Screenshot: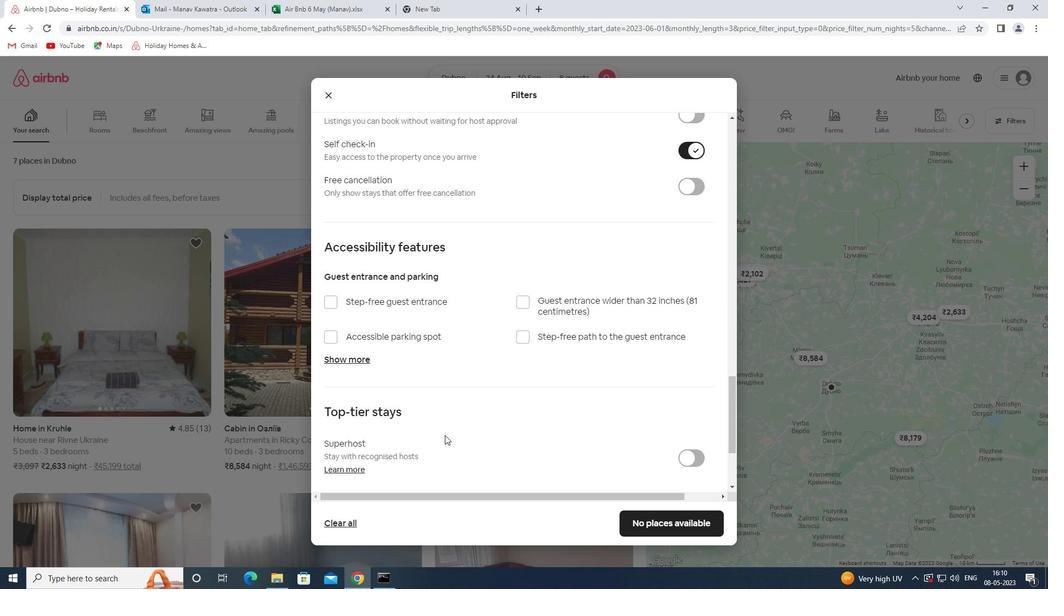 
Action: Mouse scrolled (445, 435) with delta (0, 0)
Screenshot: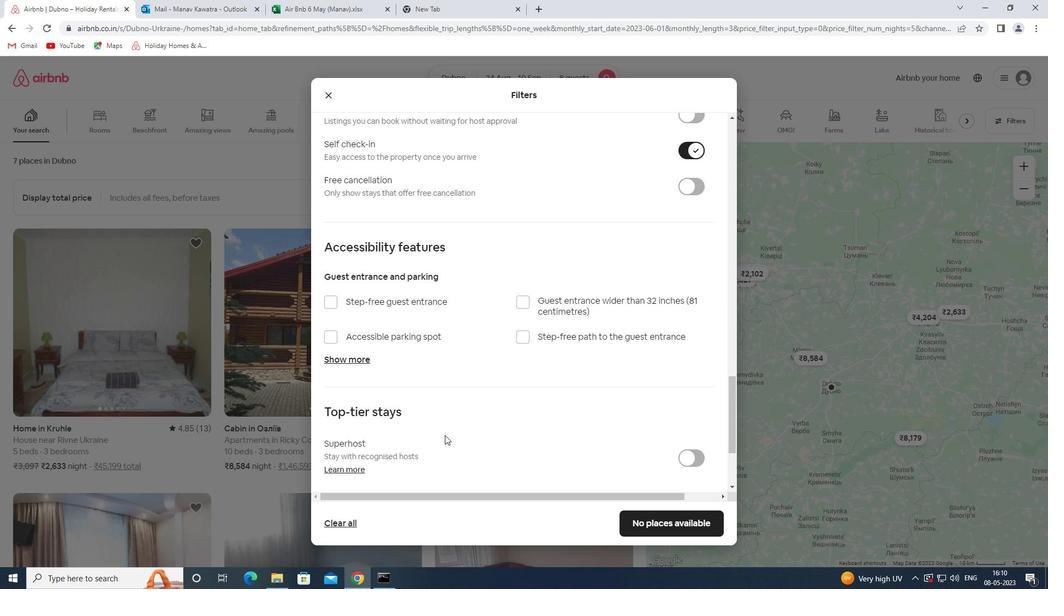 
Action: Mouse moved to (369, 419)
Screenshot: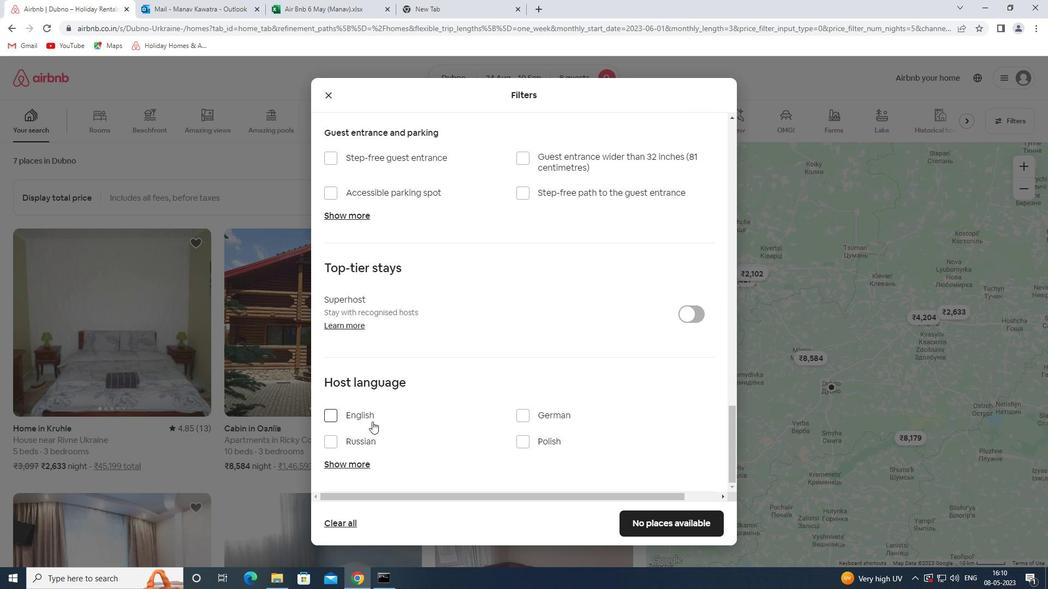 
Action: Mouse pressed left at (369, 419)
Screenshot: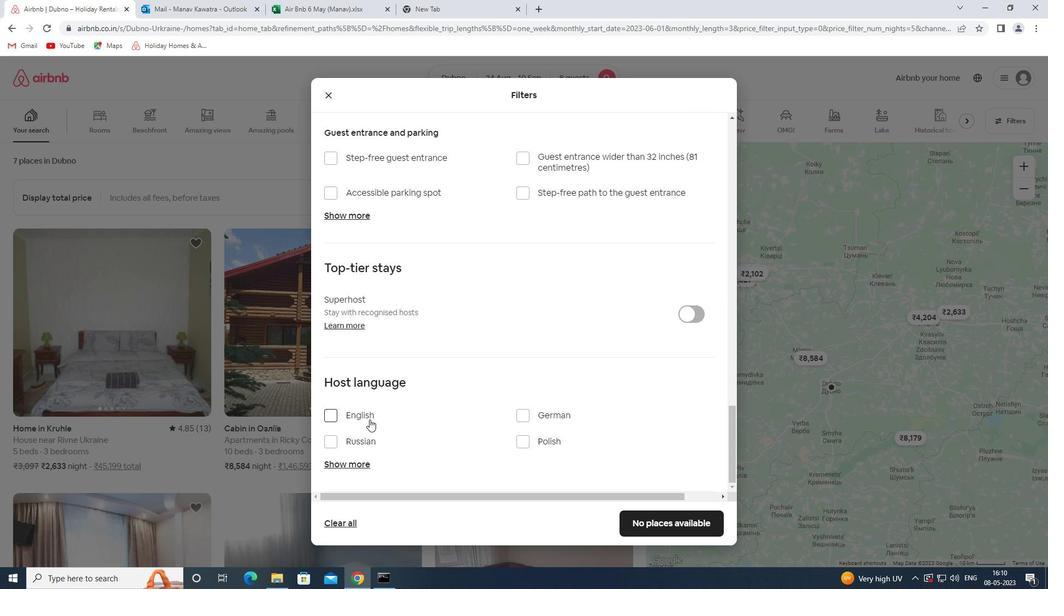 
Action: Mouse moved to (665, 529)
Screenshot: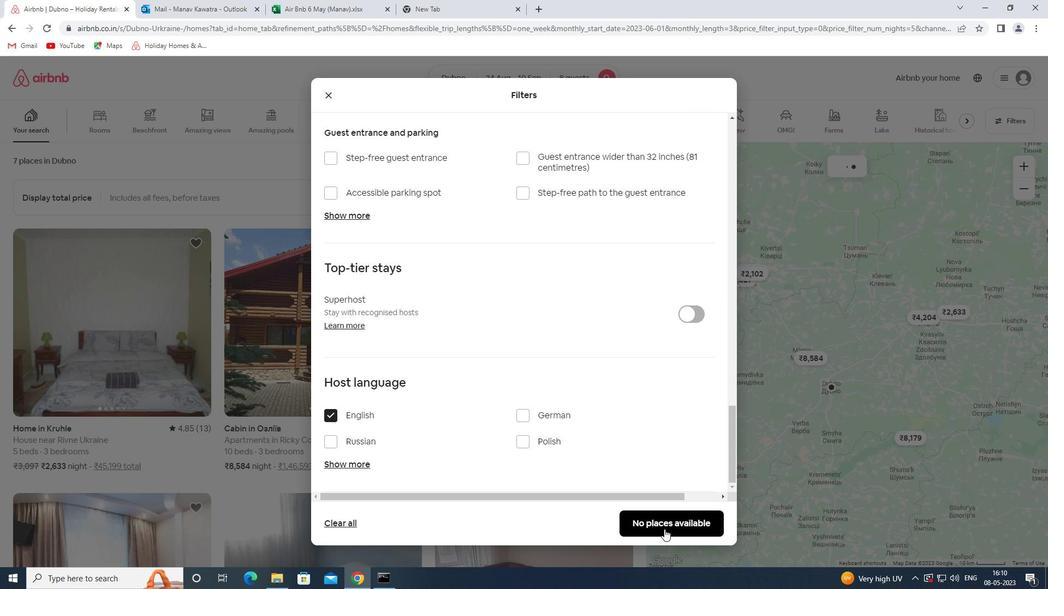 
Action: Mouse pressed left at (665, 529)
Screenshot: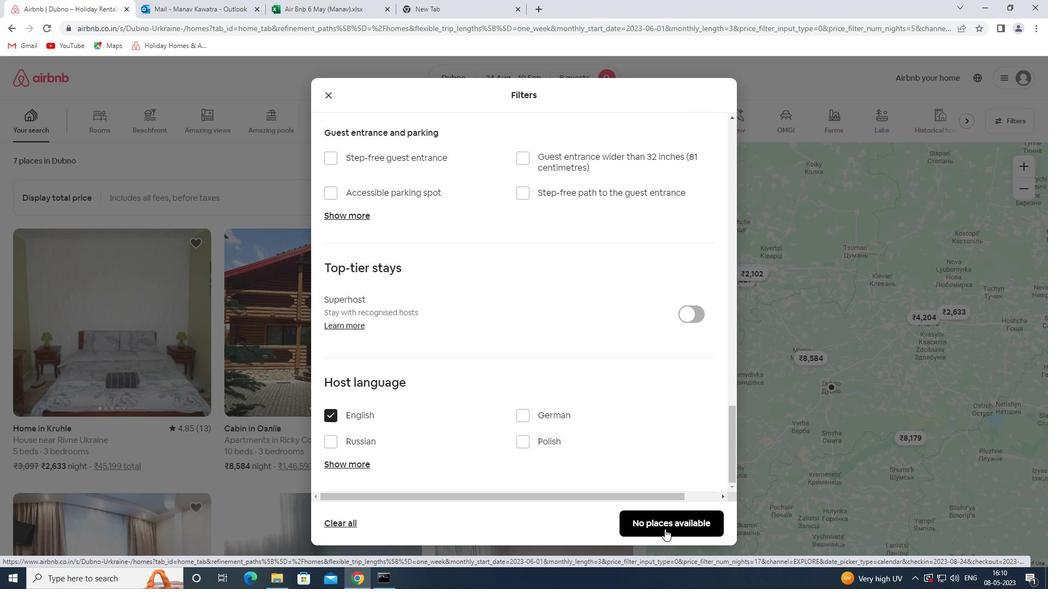 
